 Task: Find connections with filter location Paltan with filter topic #Managementconsultingwith filter profile language French with filter current company Blue Dart with filter school PRASAD V POTLURI SIDDHARTHA INSTITUTE OF TECHNOLOGY, Devabhaktuni Ramalingeswara Rao Road, Behind VR Siddhartha Engg. College, Kanuru, Vijayawada, PIN-520007(CC-50) with filter industry Retail Books and Printed News with filter service category Personal Injury Law with filter keywords title Meeting Planner
Action: Mouse moved to (484, 96)
Screenshot: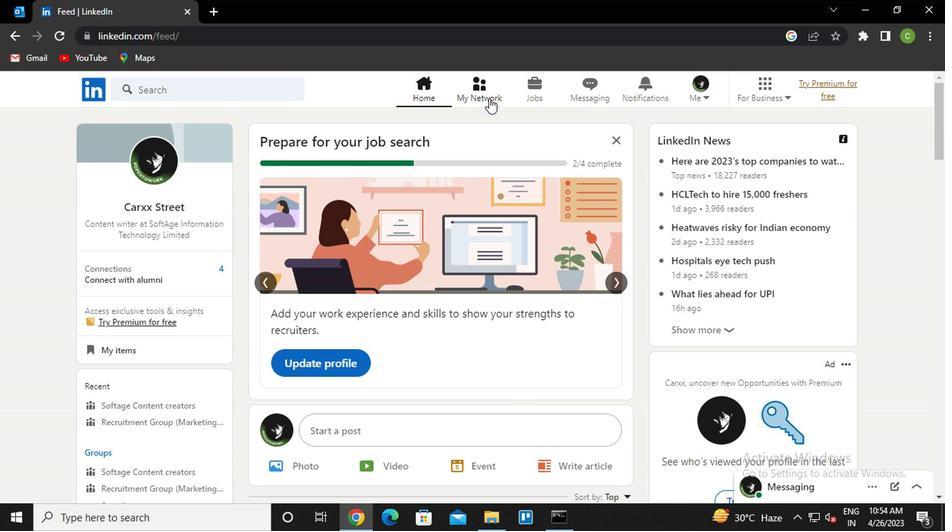 
Action: Mouse pressed left at (484, 96)
Screenshot: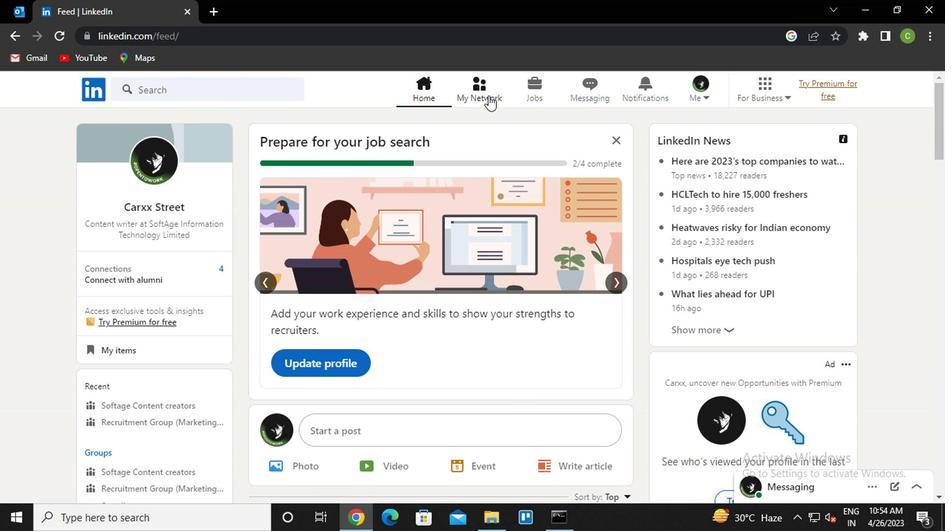 
Action: Mouse moved to (194, 167)
Screenshot: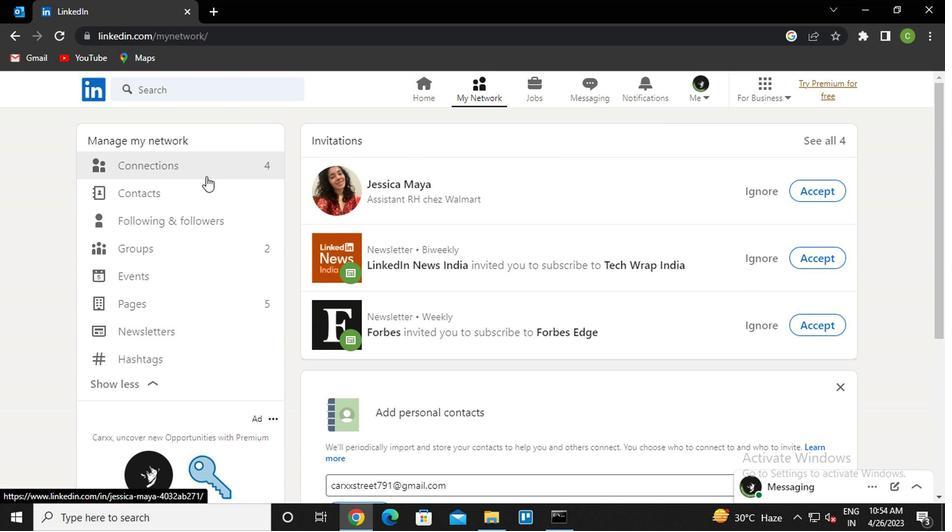 
Action: Mouse pressed left at (194, 167)
Screenshot: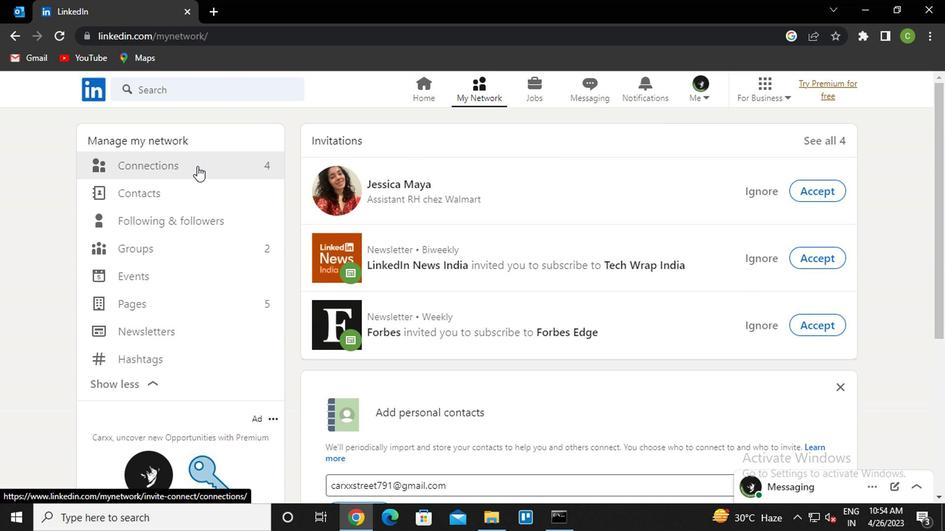 
Action: Mouse moved to (560, 167)
Screenshot: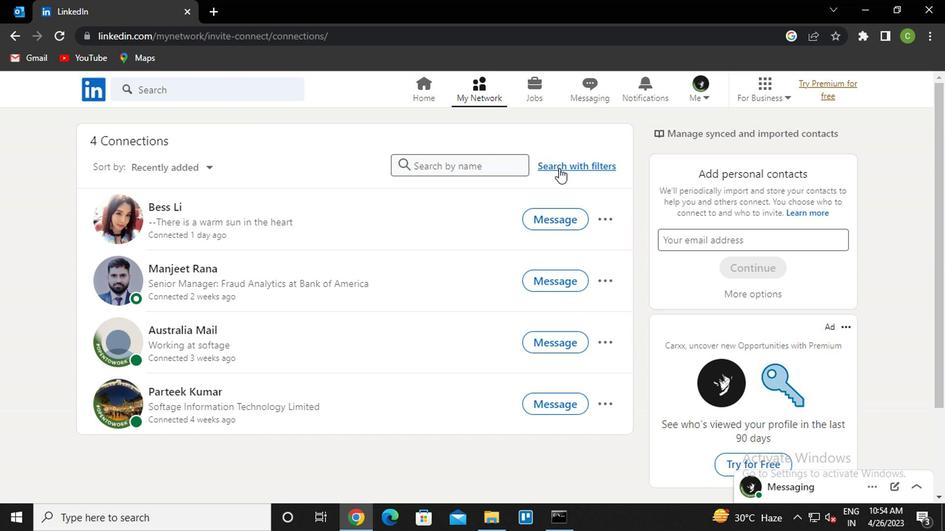 
Action: Mouse pressed left at (560, 167)
Screenshot: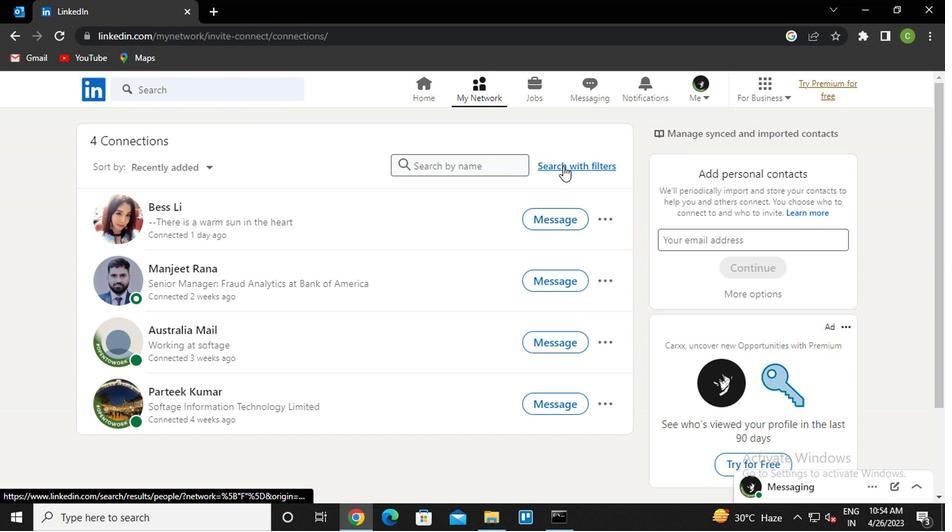
Action: Mouse moved to (461, 135)
Screenshot: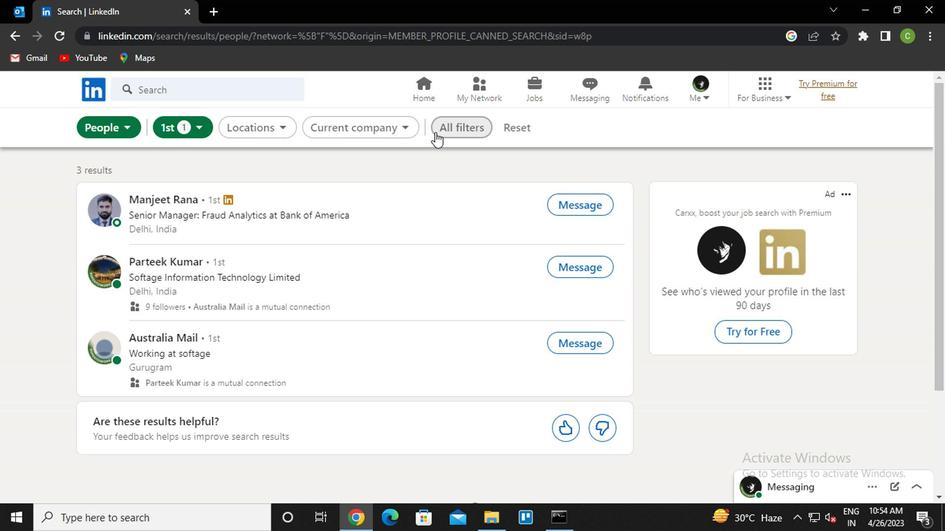 
Action: Mouse pressed left at (461, 135)
Screenshot: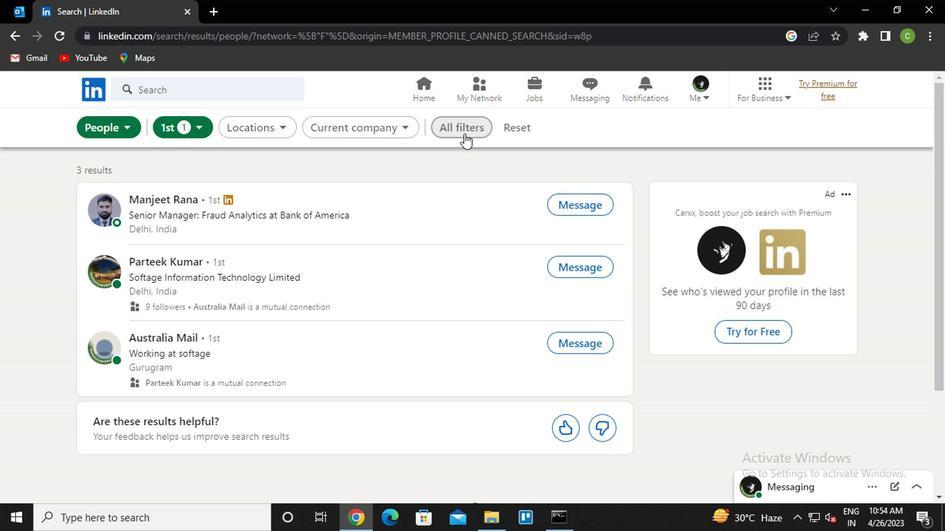 
Action: Mouse moved to (737, 259)
Screenshot: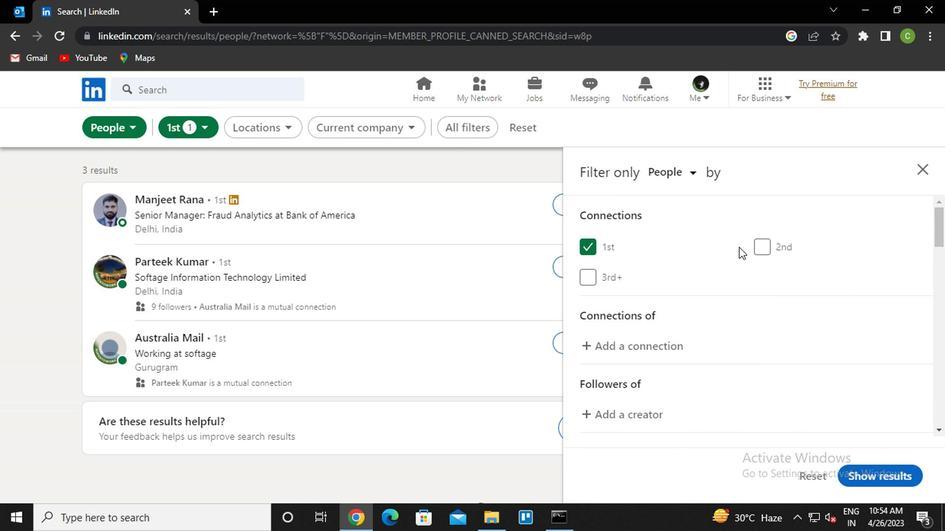 
Action: Mouse scrolled (737, 258) with delta (0, 0)
Screenshot: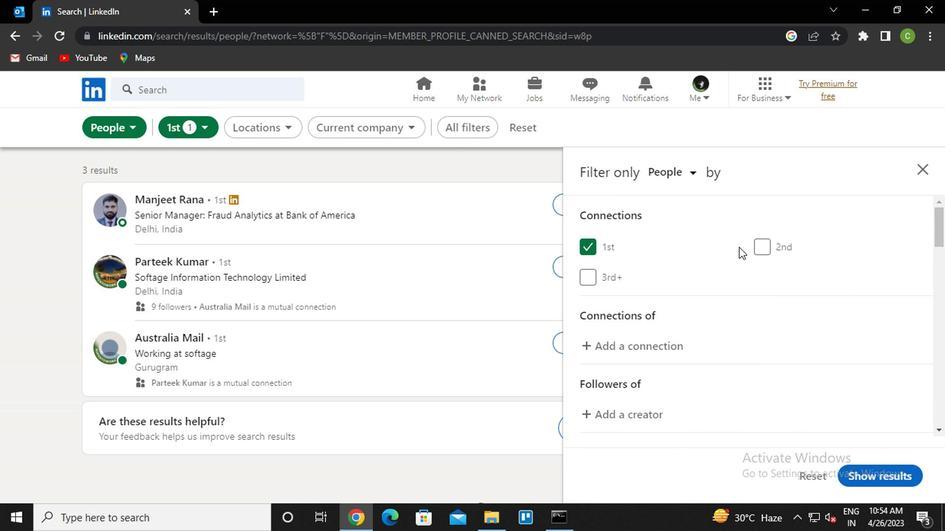 
Action: Mouse moved to (737, 265)
Screenshot: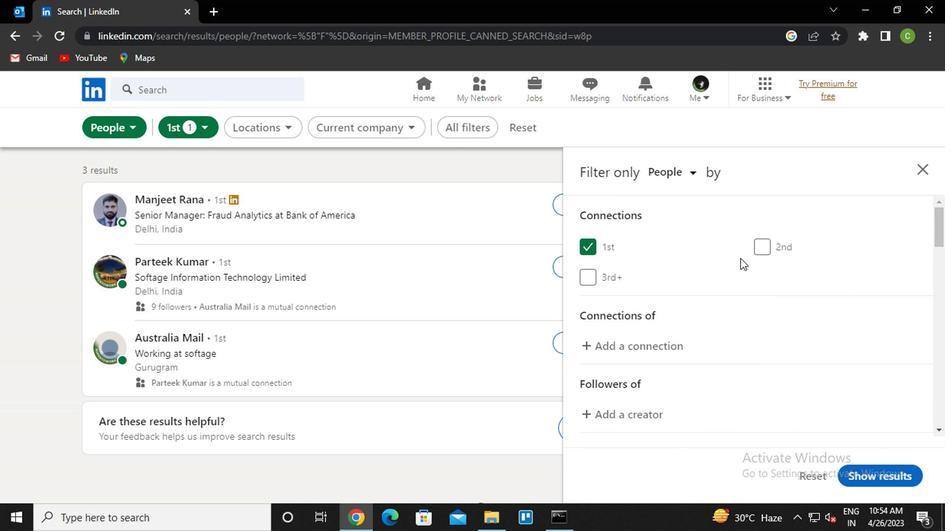 
Action: Mouse scrolled (737, 264) with delta (0, 0)
Screenshot: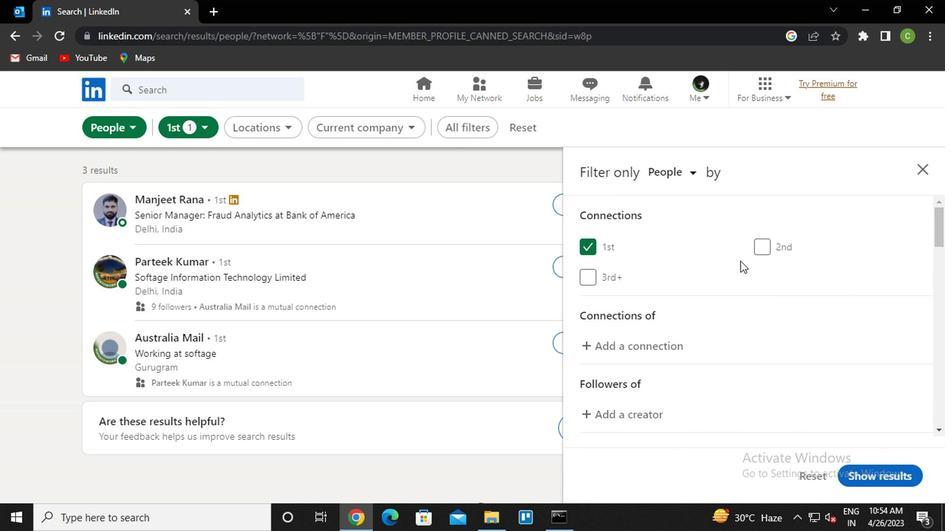 
Action: Mouse moved to (737, 269)
Screenshot: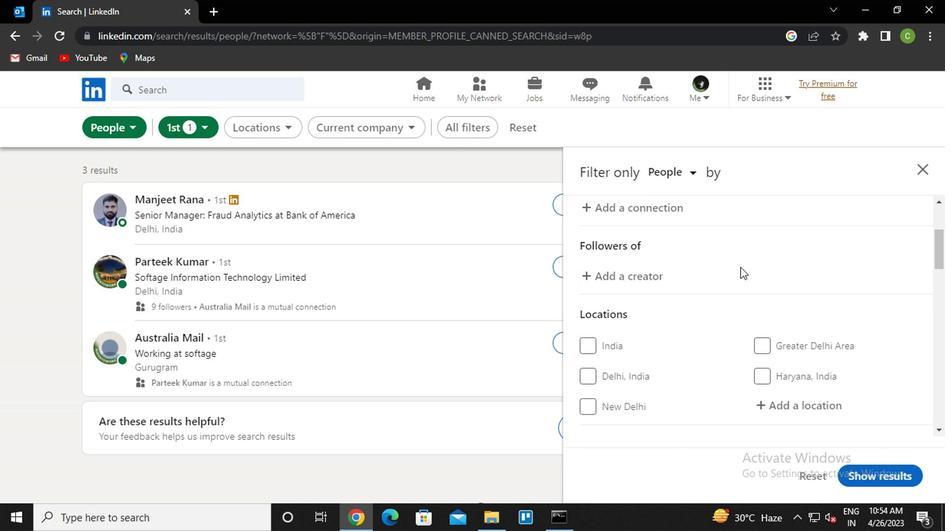 
Action: Mouse scrolled (737, 269) with delta (0, 0)
Screenshot: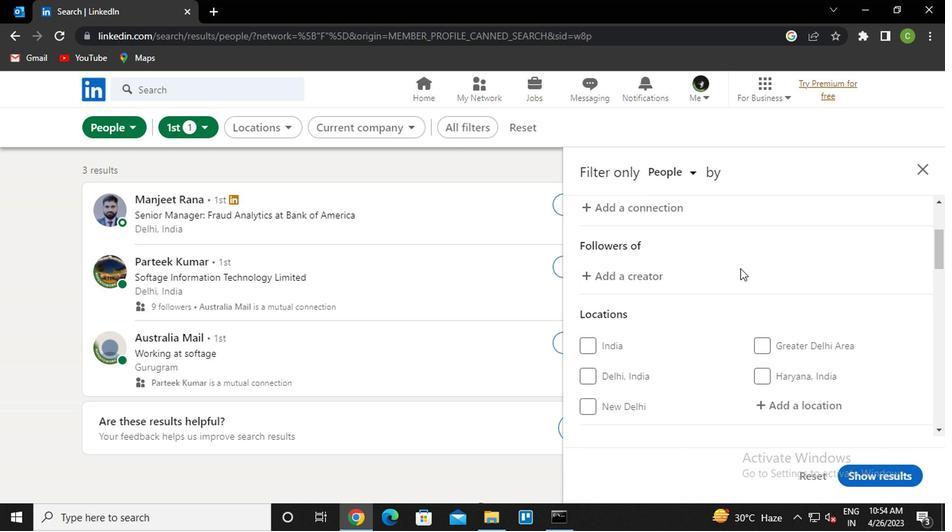 
Action: Mouse moved to (727, 297)
Screenshot: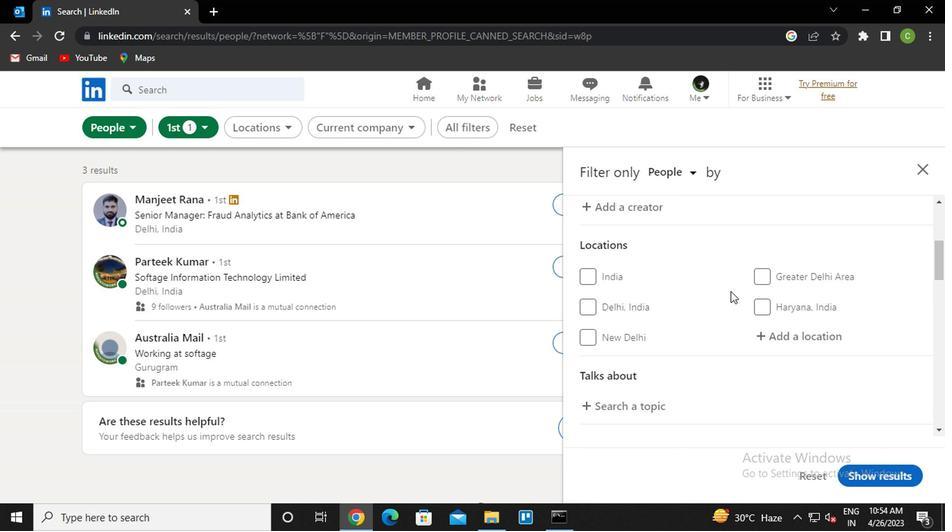 
Action: Mouse scrolled (727, 297) with delta (0, 0)
Screenshot: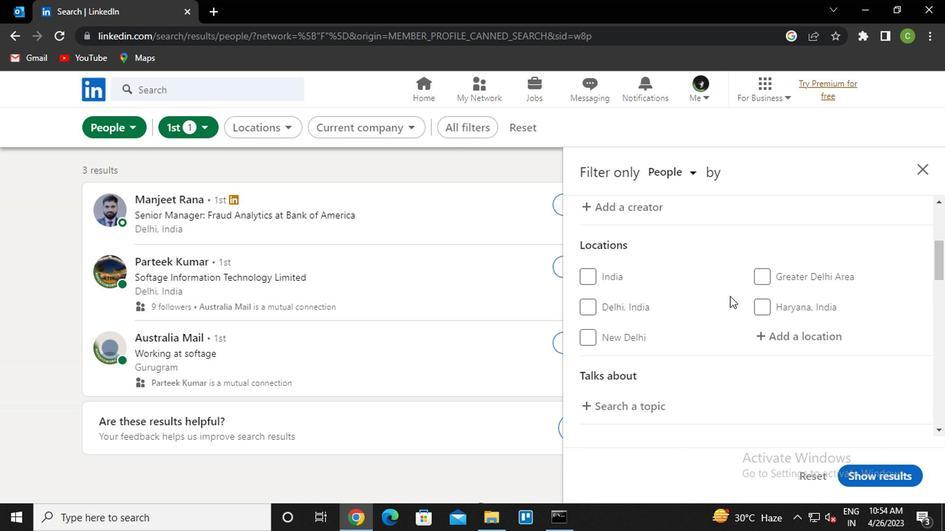 
Action: Mouse scrolled (727, 297) with delta (0, 0)
Screenshot: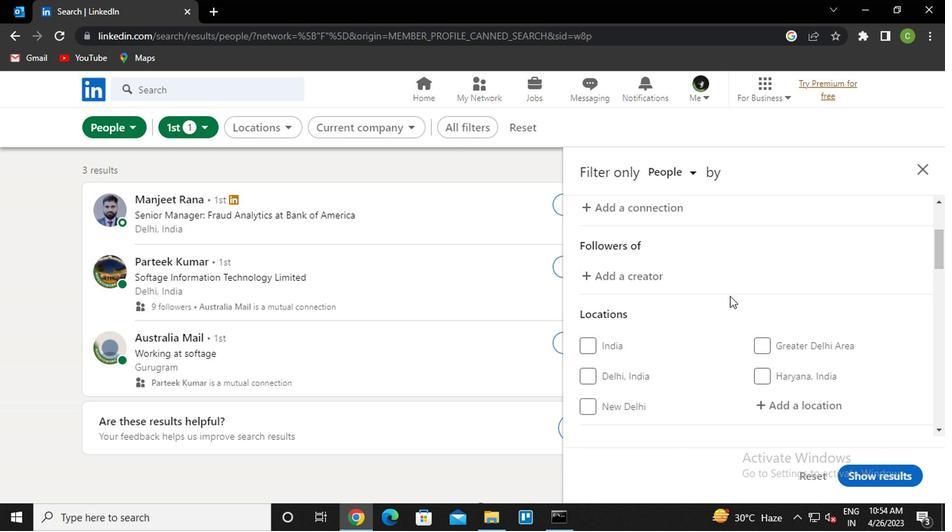 
Action: Mouse moved to (652, 283)
Screenshot: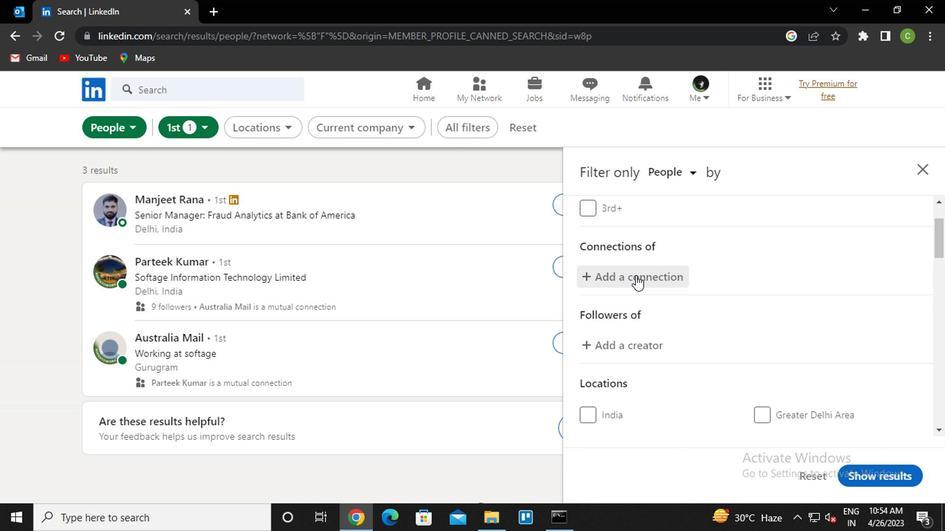 
Action: Mouse scrolled (652, 284) with delta (0, 0)
Screenshot: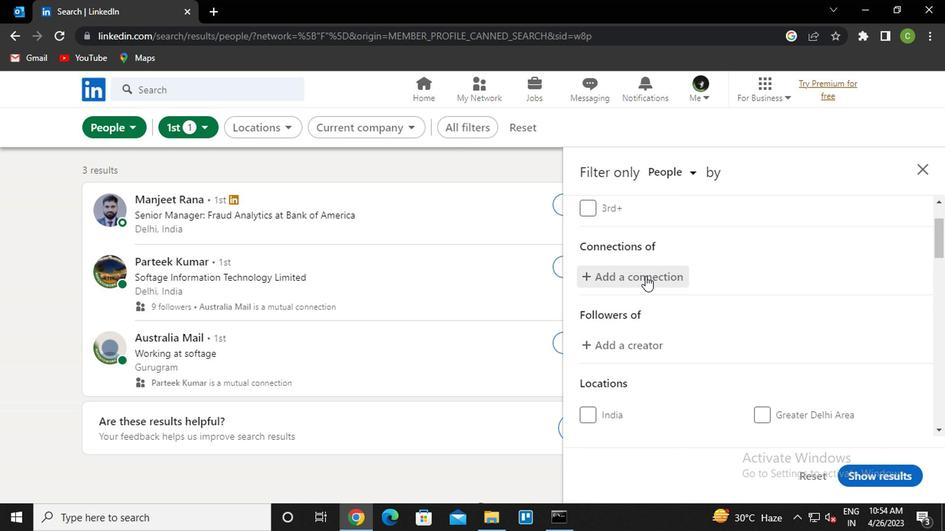 
Action: Mouse moved to (695, 320)
Screenshot: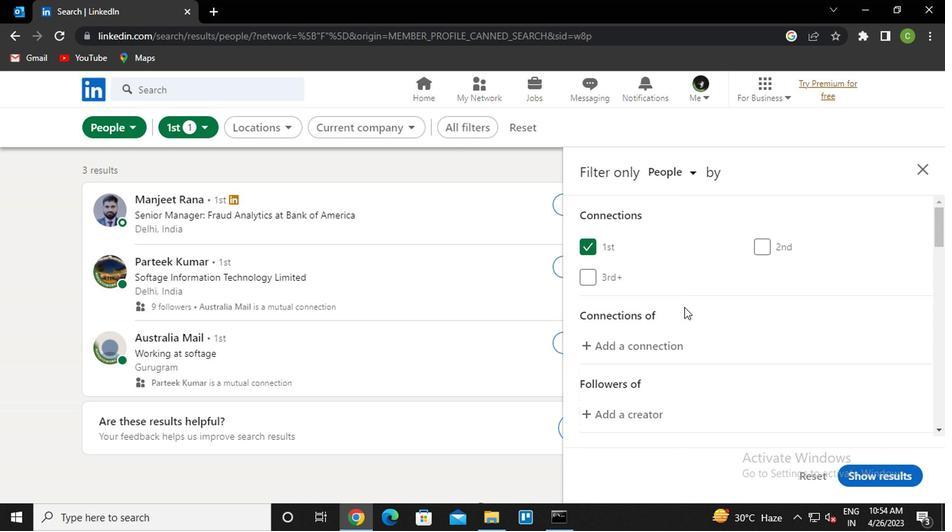 
Action: Mouse scrolled (695, 319) with delta (0, 0)
Screenshot: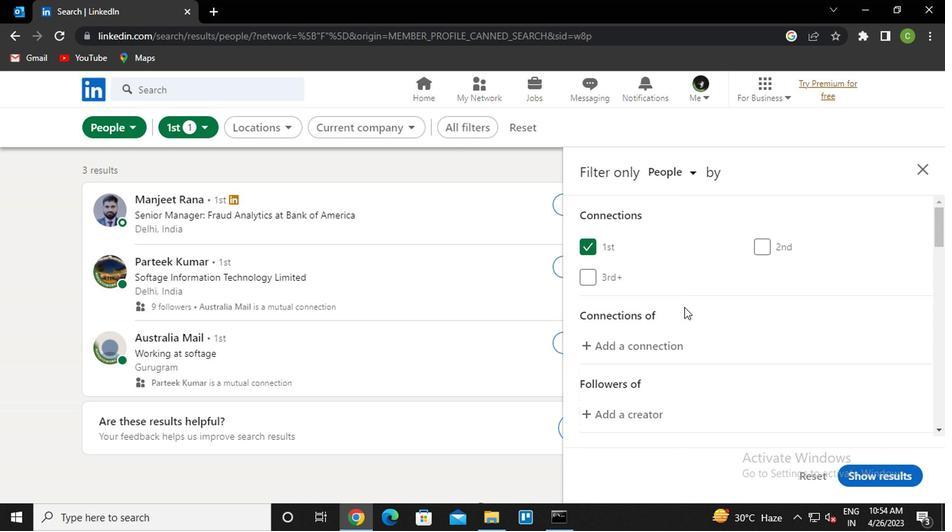 
Action: Mouse moved to (698, 321)
Screenshot: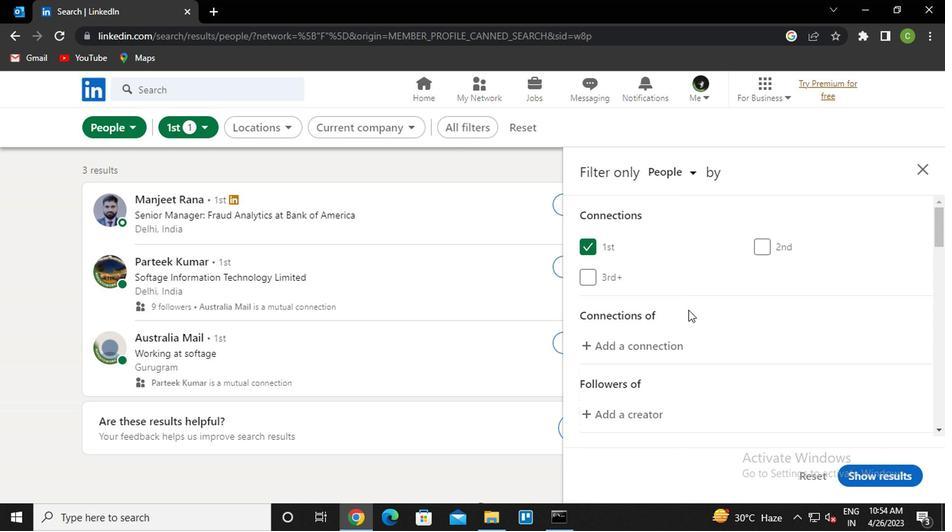 
Action: Mouse scrolled (698, 321) with delta (0, 0)
Screenshot: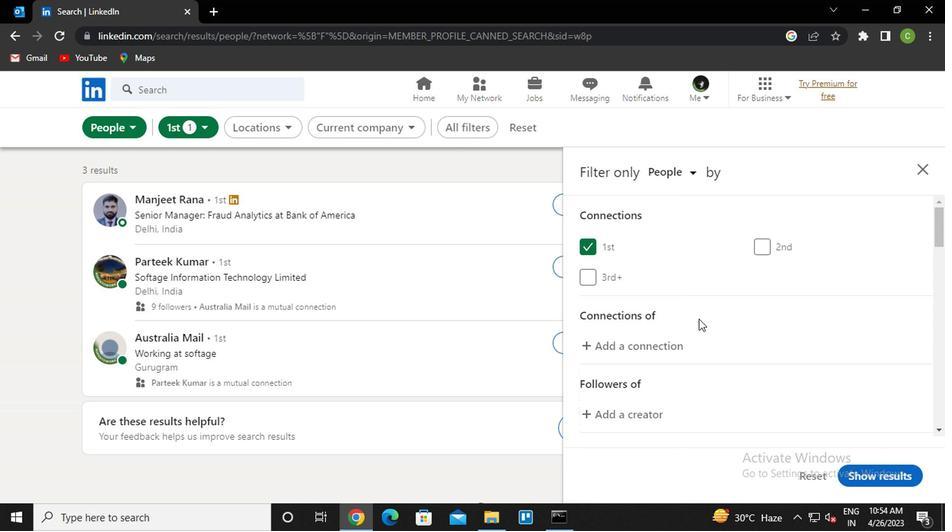 
Action: Mouse moved to (701, 321)
Screenshot: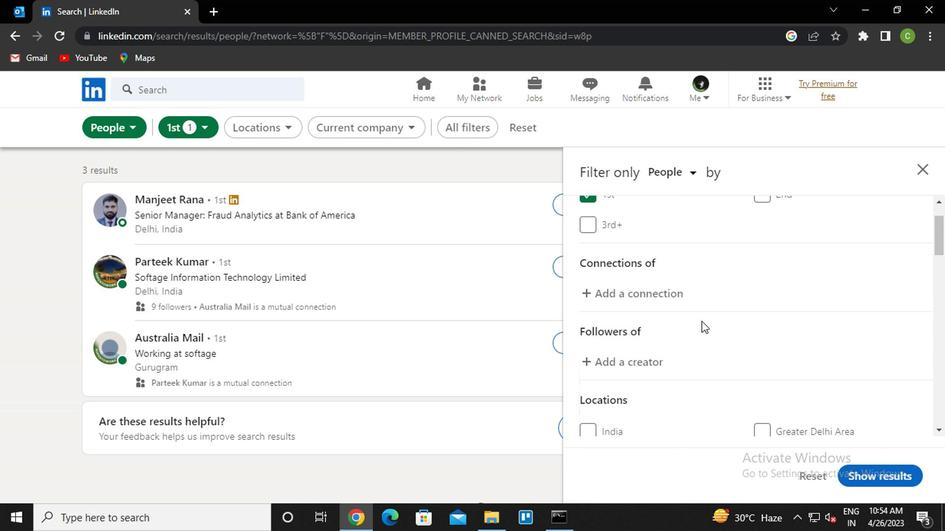 
Action: Mouse scrolled (701, 320) with delta (0, 0)
Screenshot: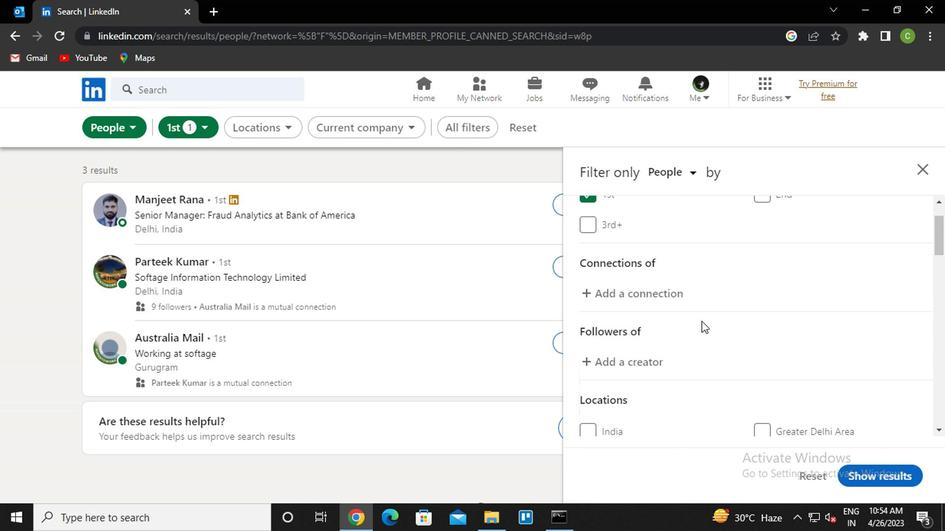 
Action: Mouse moved to (790, 339)
Screenshot: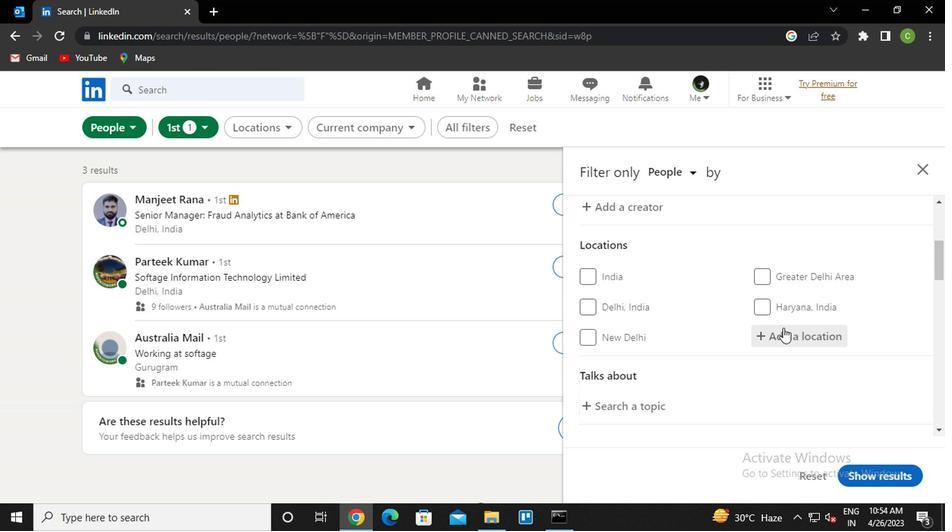 
Action: Mouse pressed left at (790, 339)
Screenshot: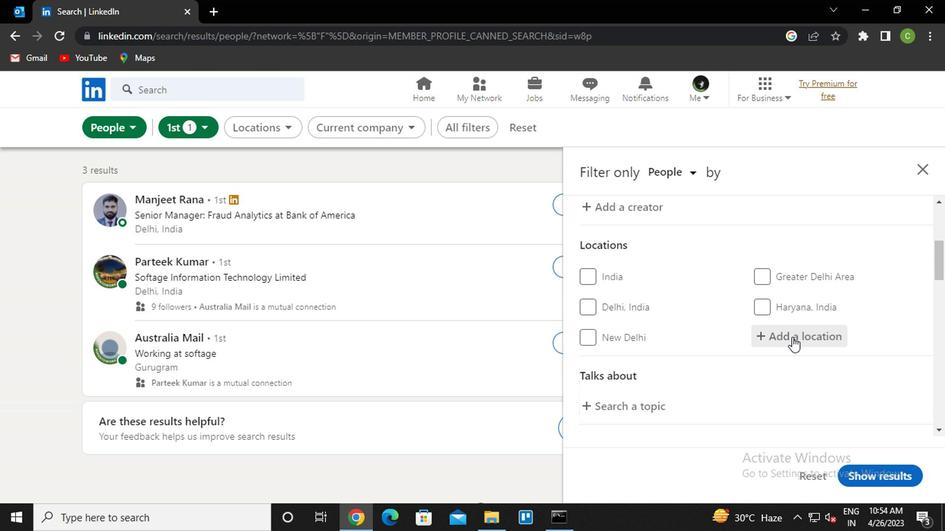 
Action: Key pressed p<Key.caps_lock>altan<Key.enter>
Screenshot: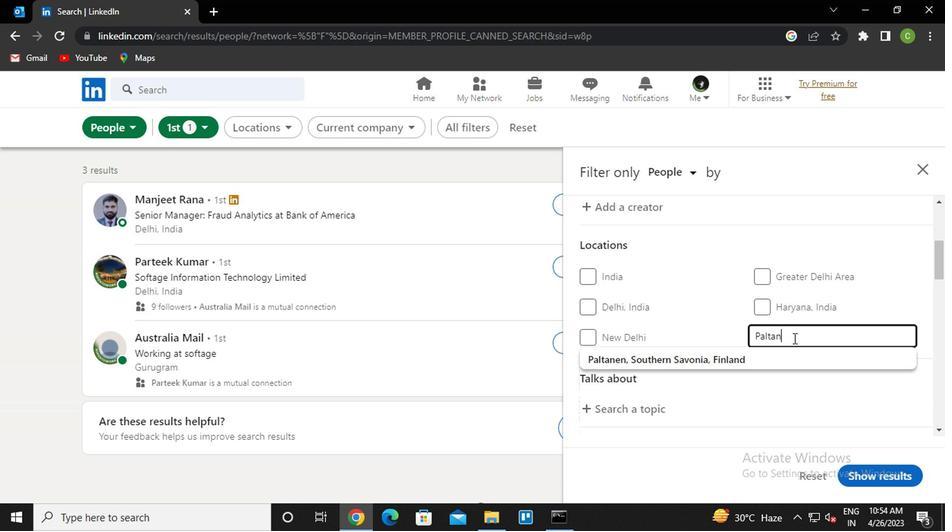 
Action: Mouse moved to (783, 347)
Screenshot: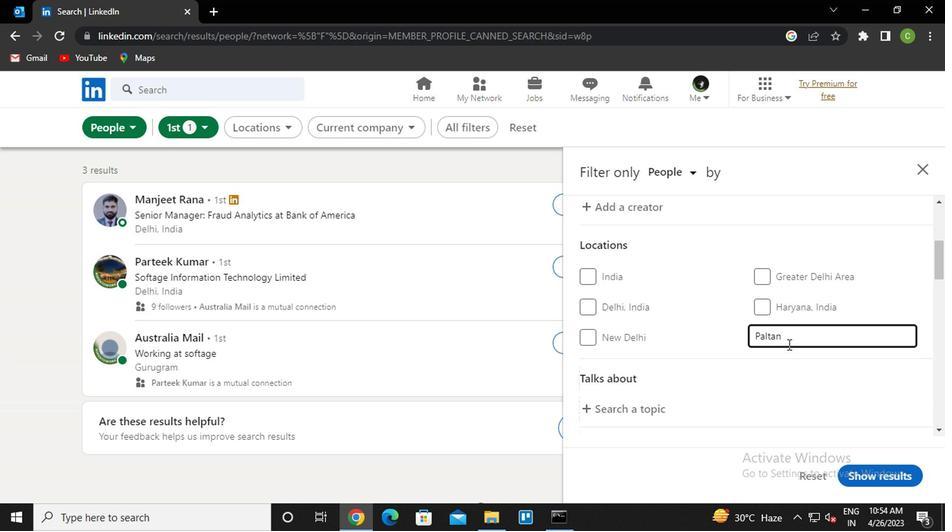 
Action: Mouse scrolled (783, 347) with delta (0, 0)
Screenshot: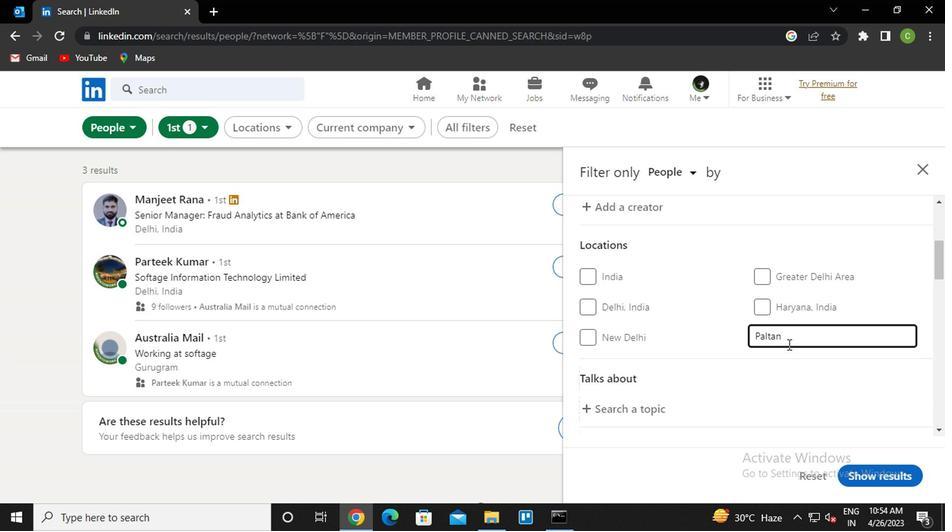 
Action: Mouse scrolled (783, 347) with delta (0, 0)
Screenshot: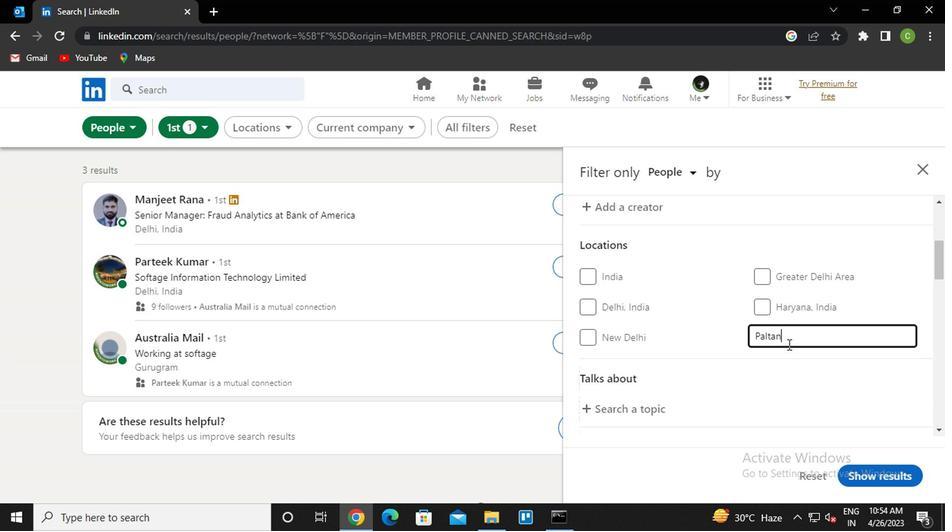 
Action: Mouse moved to (635, 276)
Screenshot: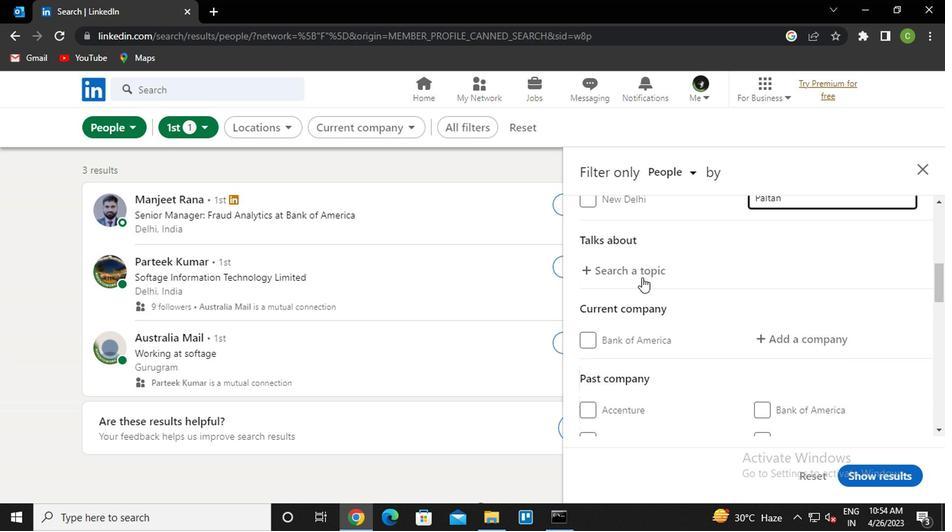 
Action: Mouse pressed left at (635, 276)
Screenshot: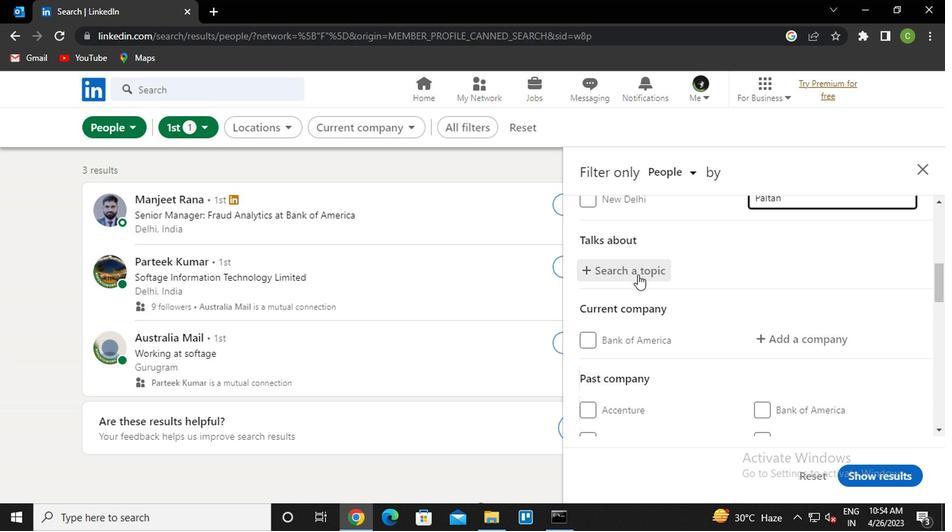 
Action: Key pressed <Key.caps_lock>m<Key.caps_lock>anagement<Key.down><Key.down><Key.enter>
Screenshot: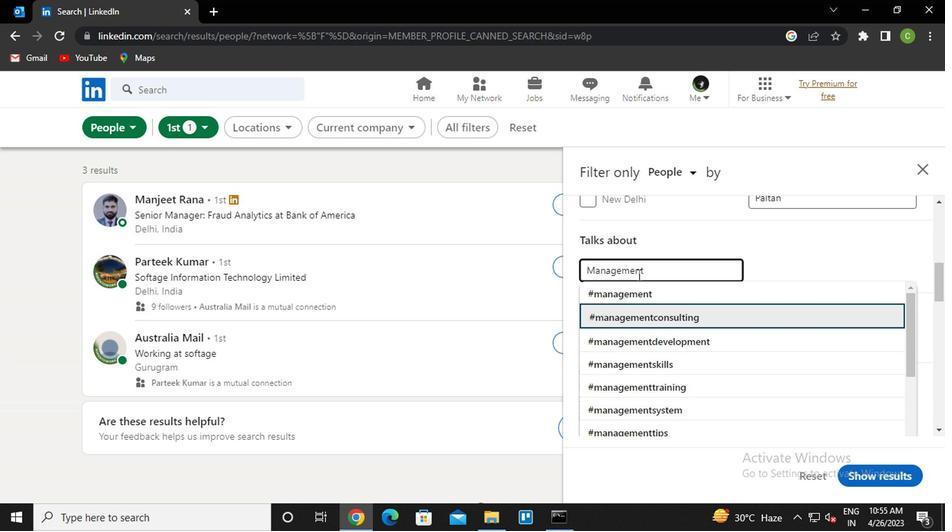 
Action: Mouse moved to (635, 275)
Screenshot: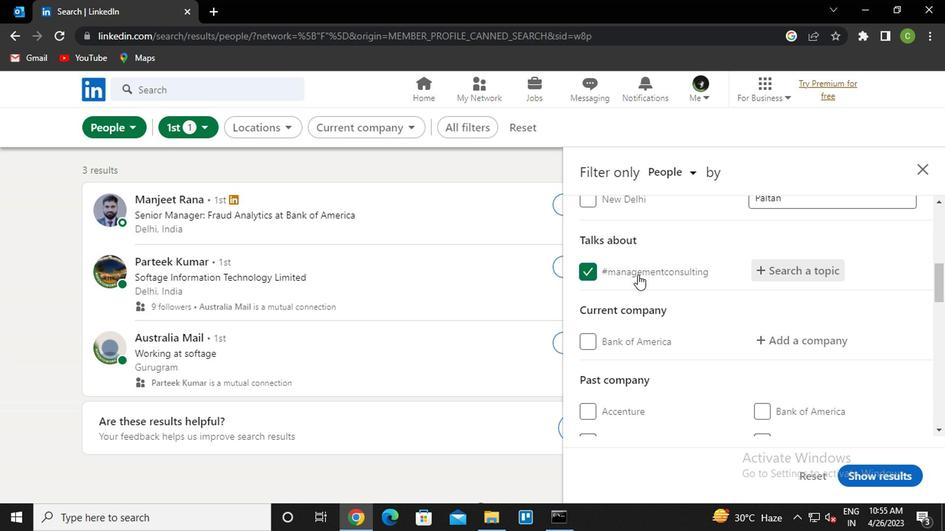 
Action: Mouse scrolled (635, 274) with delta (0, 0)
Screenshot: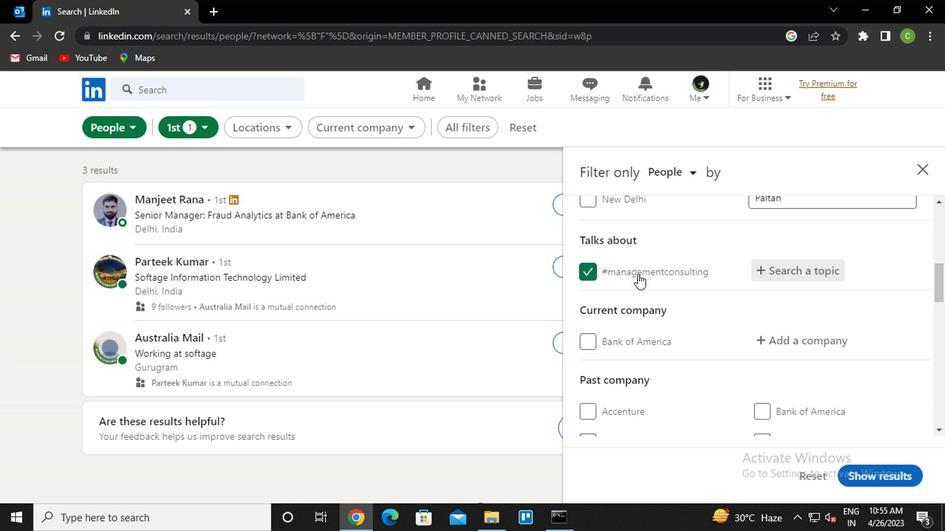 
Action: Mouse scrolled (635, 274) with delta (0, 0)
Screenshot: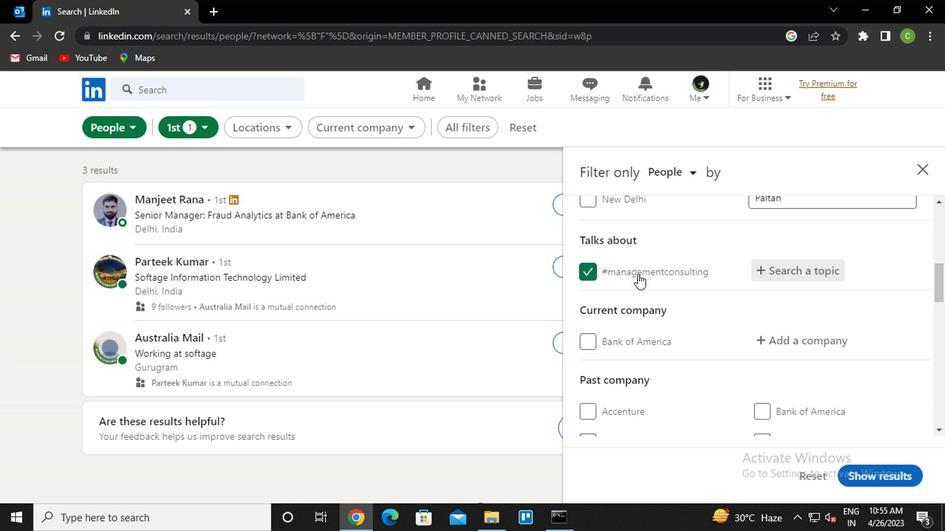
Action: Mouse moved to (694, 269)
Screenshot: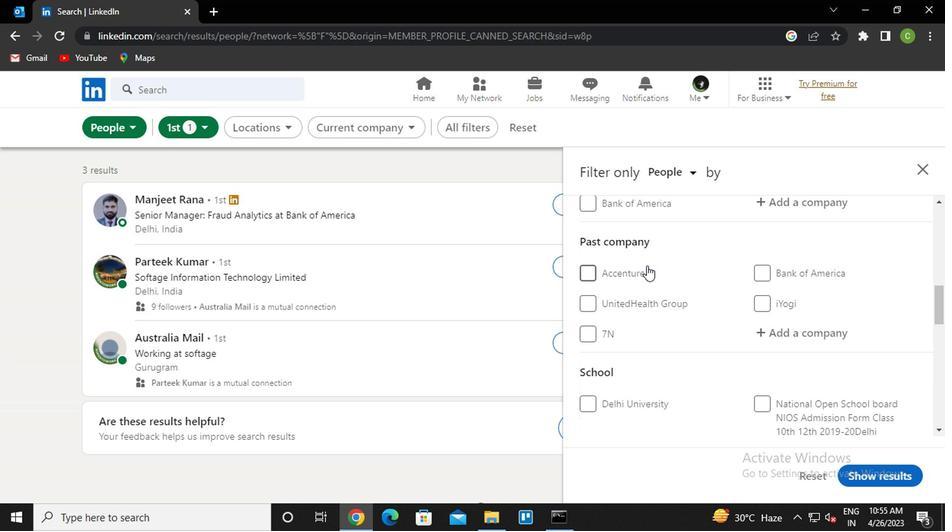 
Action: Mouse scrolled (694, 270) with delta (0, 0)
Screenshot: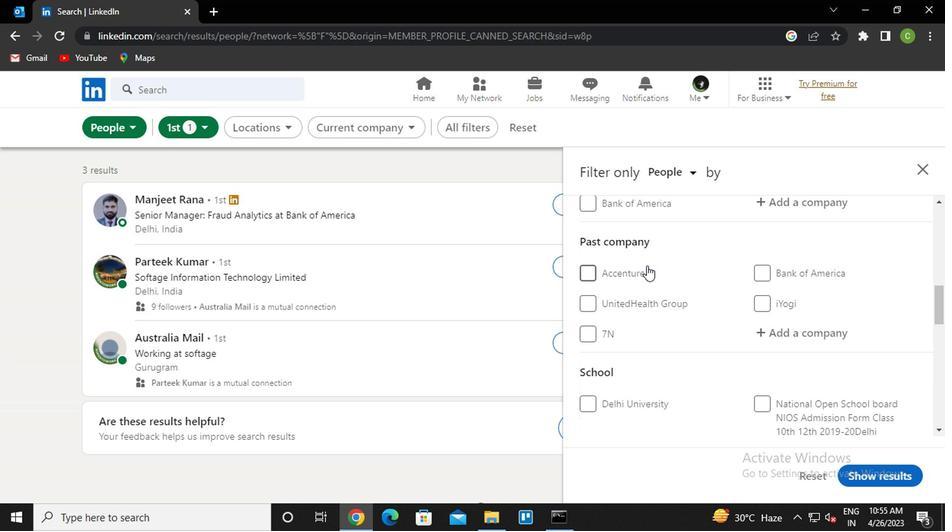 
Action: Mouse moved to (791, 270)
Screenshot: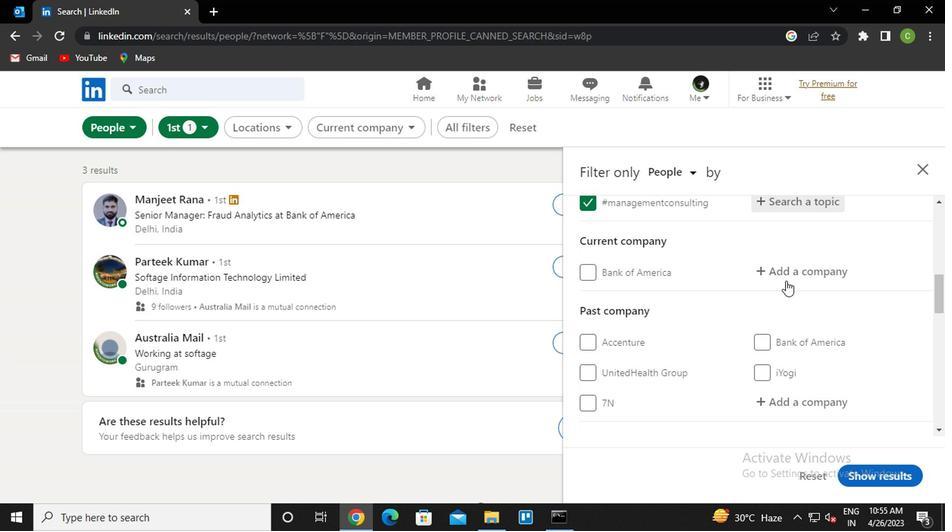 
Action: Mouse pressed left at (791, 270)
Screenshot: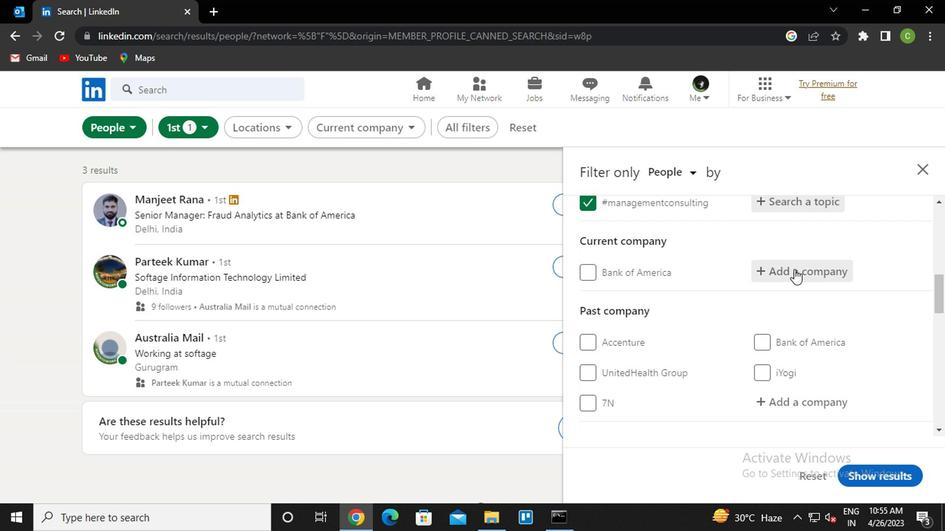 
Action: Key pressed <Key.caps_lock>b<Key.caps_lock>luedart<Key.backspace><Key.backspace><Key.backspace><Key.backspace><Key.space>dart<Key.down><Key.enter>
Screenshot: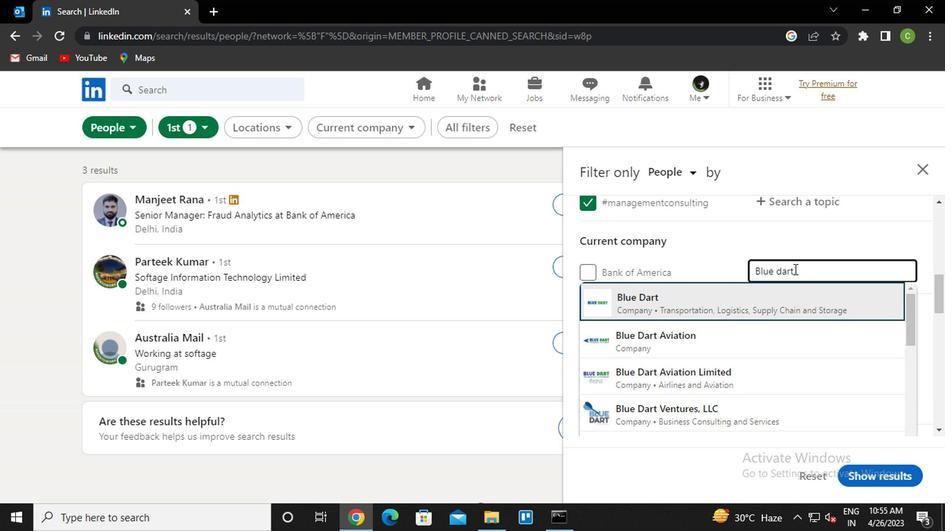 
Action: Mouse moved to (781, 277)
Screenshot: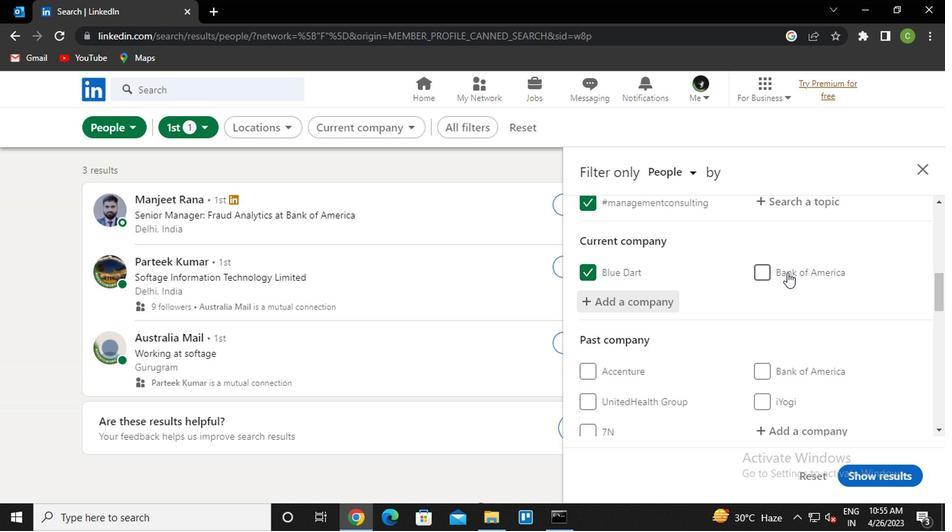 
Action: Mouse scrolled (781, 276) with delta (0, 0)
Screenshot: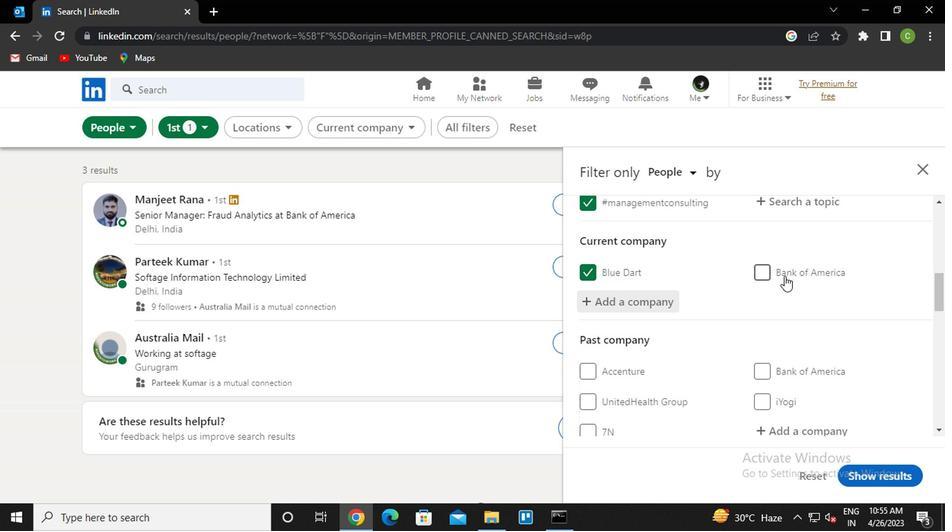 
Action: Mouse moved to (774, 301)
Screenshot: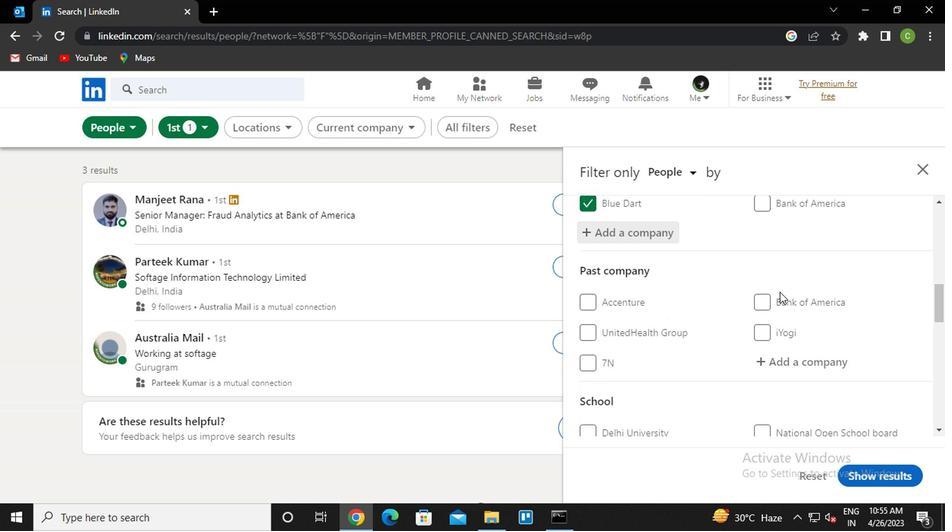 
Action: Mouse scrolled (774, 300) with delta (0, 0)
Screenshot: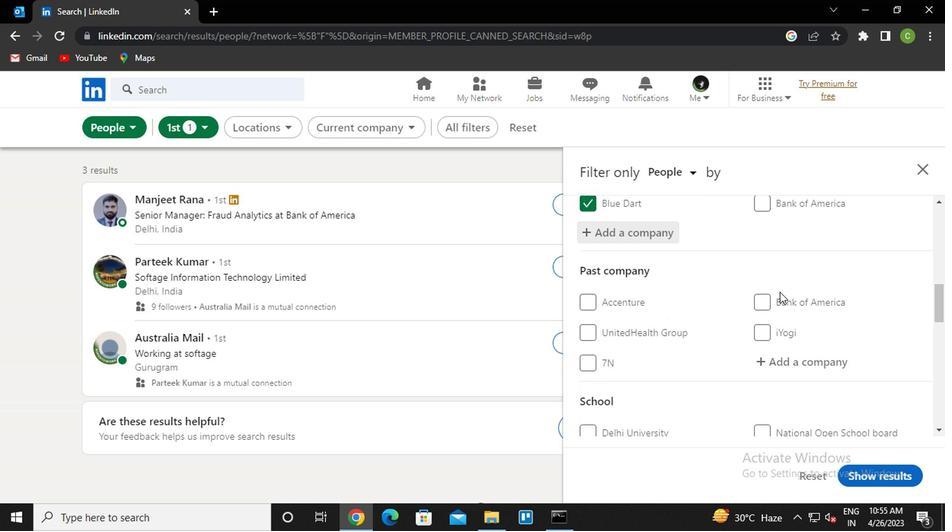 
Action: Mouse moved to (772, 305)
Screenshot: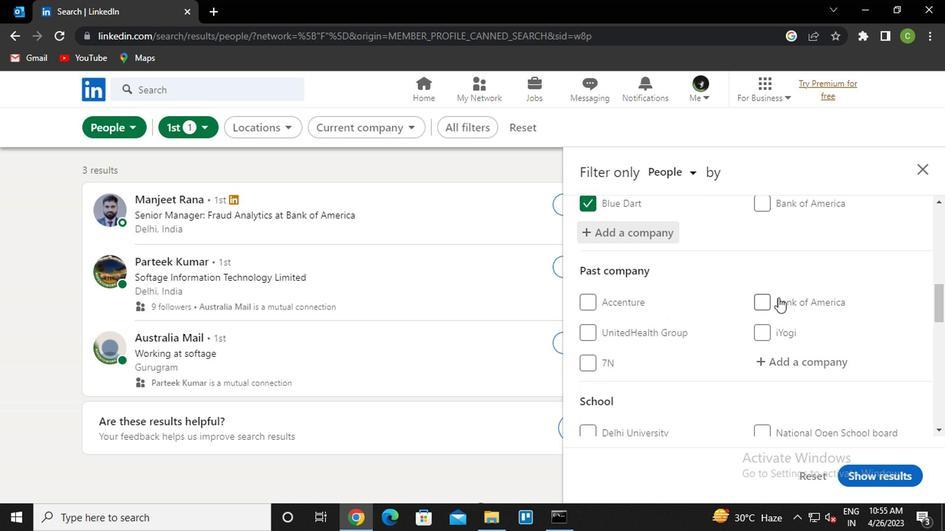 
Action: Mouse scrolled (772, 304) with delta (0, 0)
Screenshot: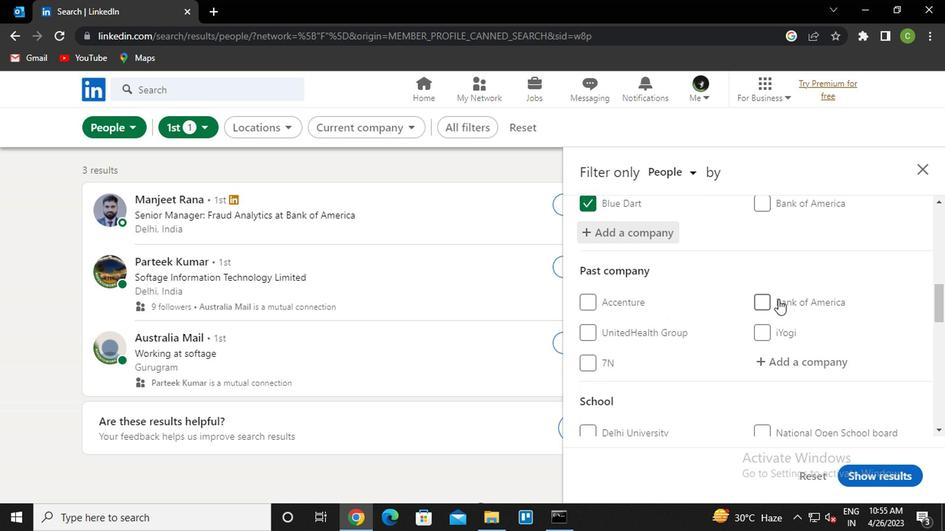 
Action: Mouse moved to (687, 348)
Screenshot: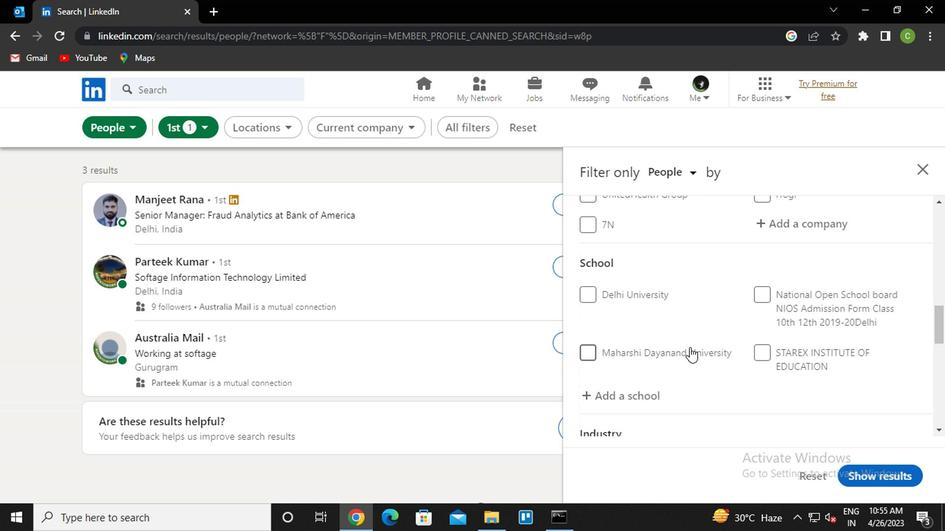 
Action: Mouse scrolled (687, 347) with delta (0, 0)
Screenshot: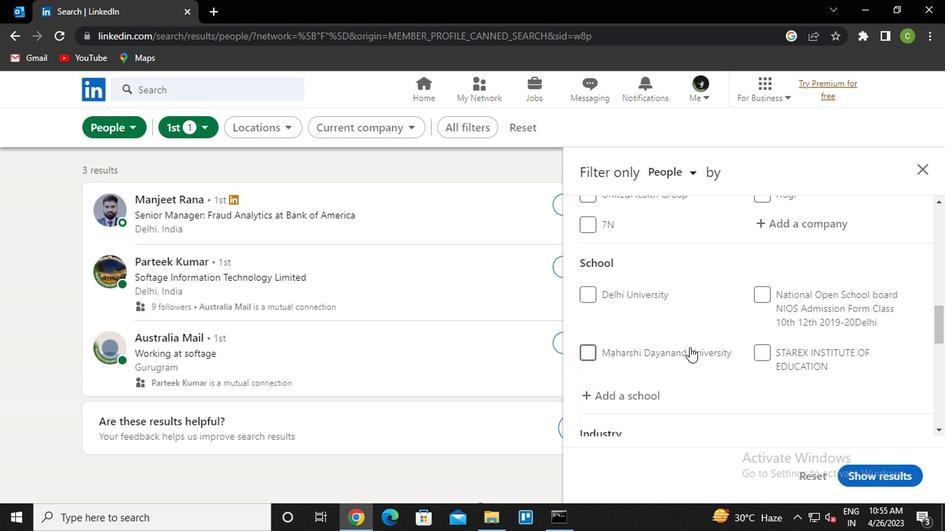 
Action: Mouse moved to (648, 331)
Screenshot: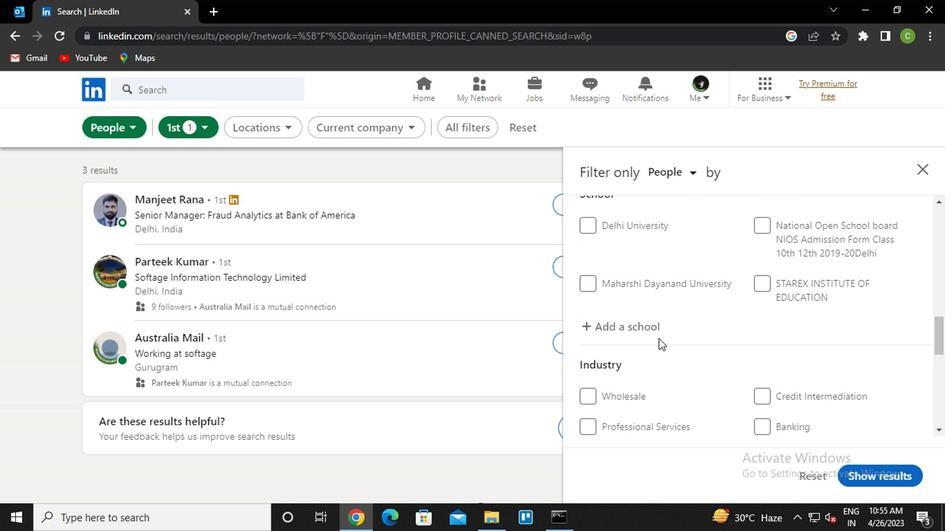 
Action: Mouse pressed left at (648, 331)
Screenshot: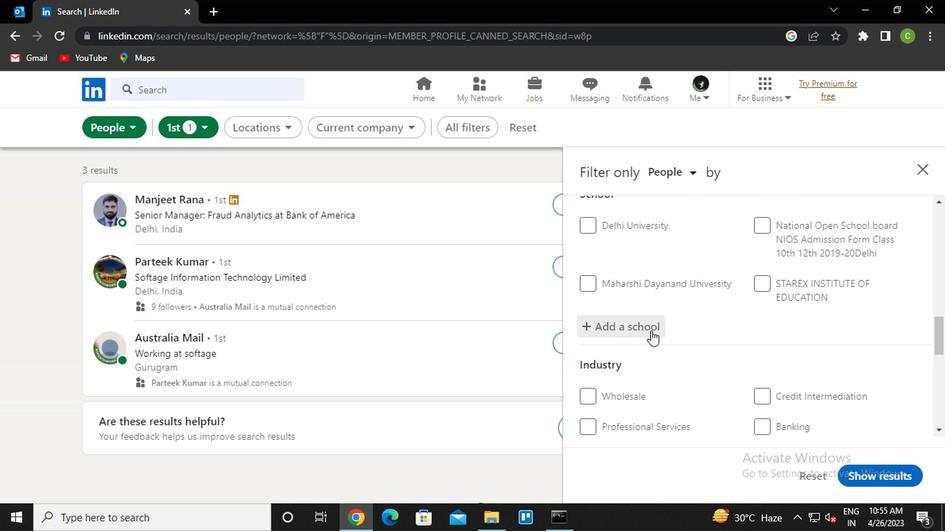 
Action: Key pressed <Key.caps_lock>p<Key.caps_lock>rasad<Key.space><Key.caps_lock>v<Key.space>p<Key.caps_lock>ot
Screenshot: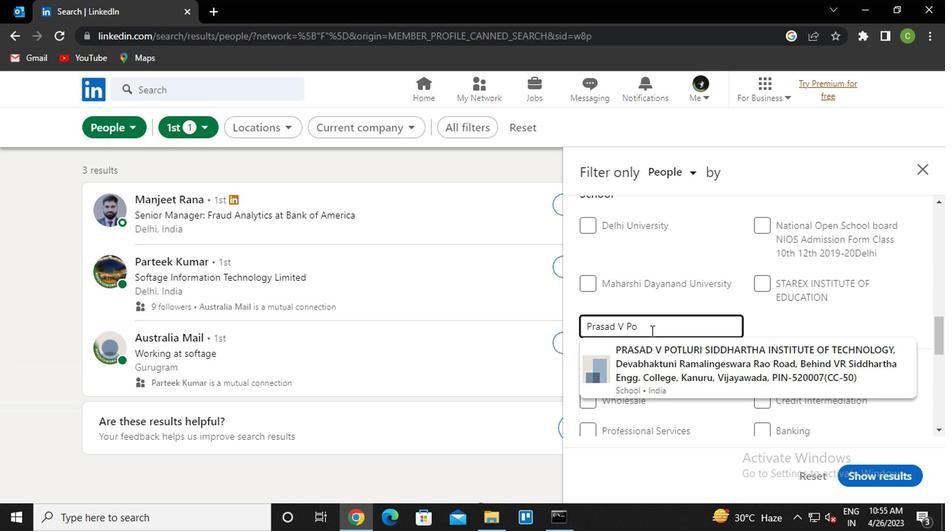 
Action: Mouse moved to (662, 356)
Screenshot: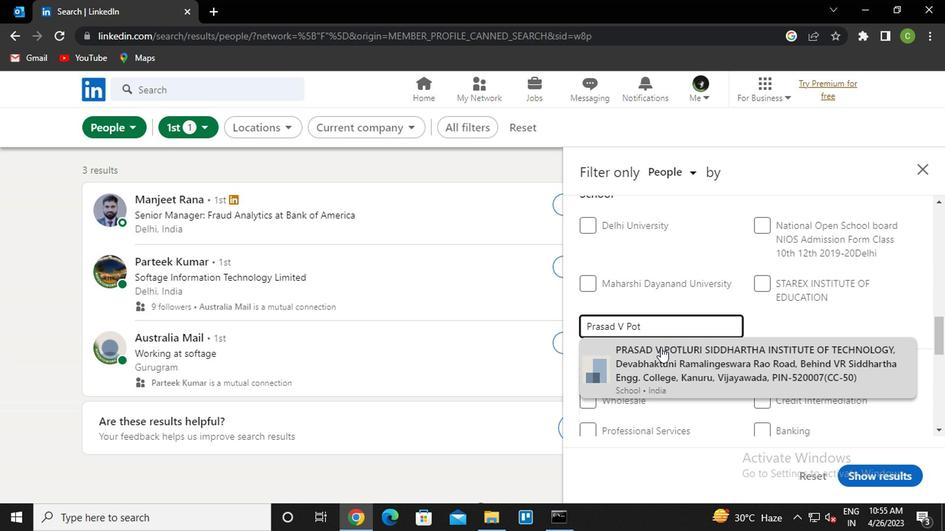 
Action: Mouse pressed left at (662, 356)
Screenshot: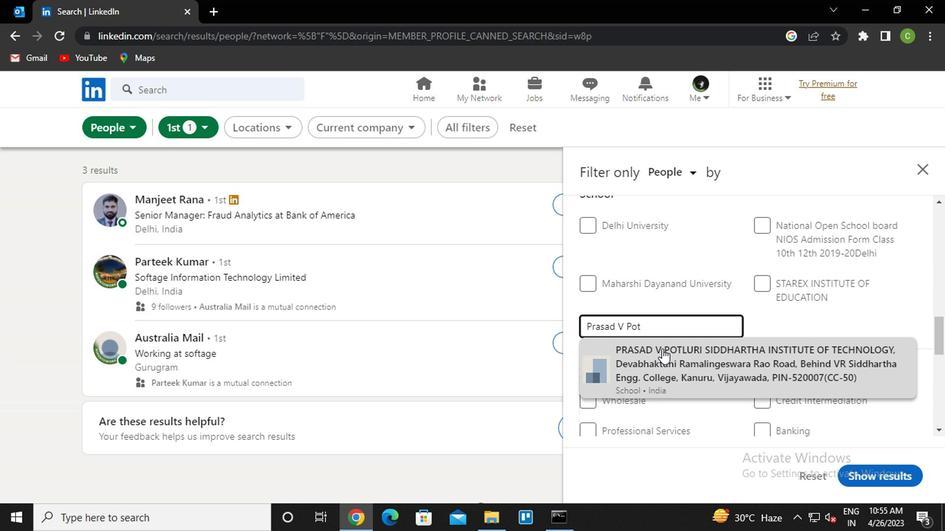 
Action: Mouse moved to (692, 350)
Screenshot: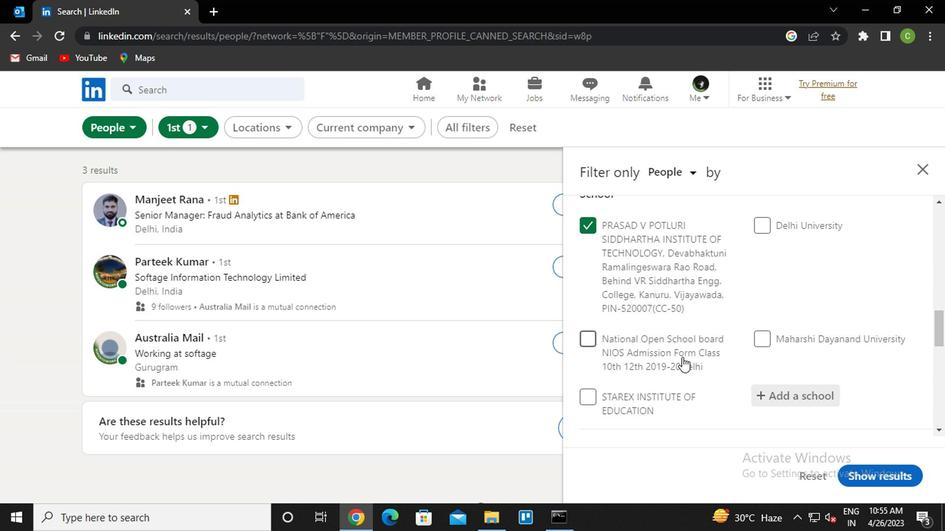 
Action: Mouse scrolled (692, 349) with delta (0, 0)
Screenshot: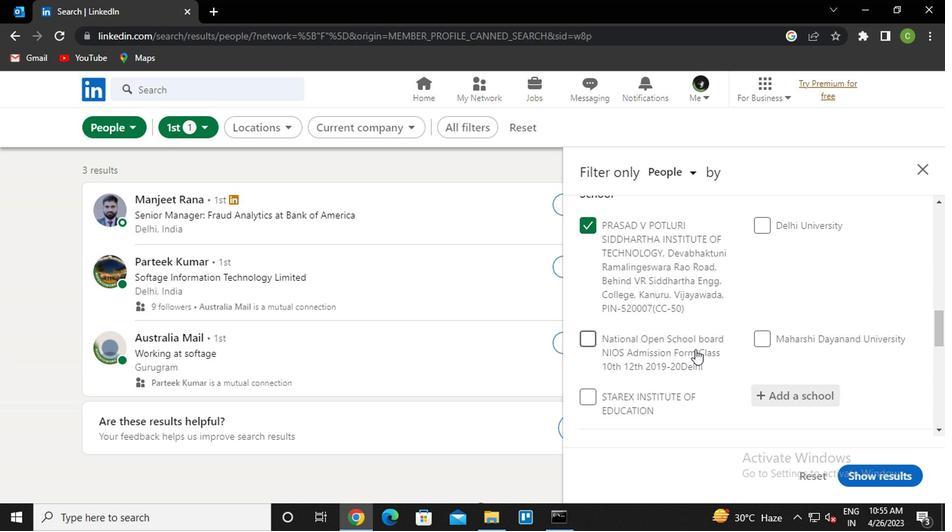 
Action: Mouse moved to (710, 349)
Screenshot: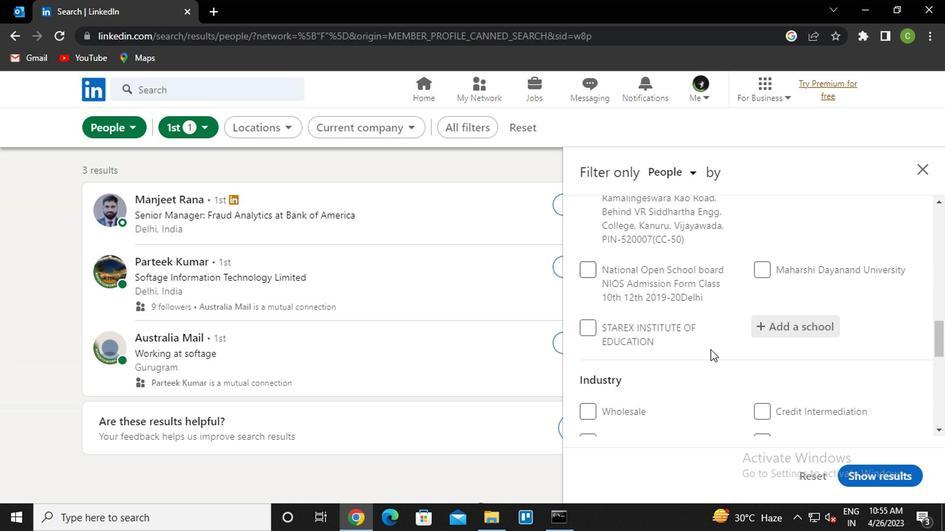
Action: Mouse scrolled (710, 348) with delta (0, 0)
Screenshot: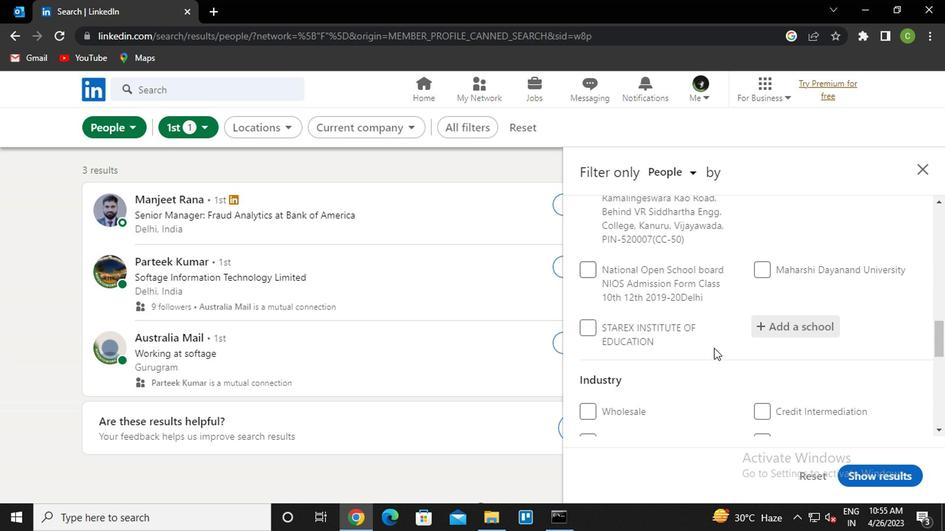 
Action: Mouse scrolled (710, 348) with delta (0, 0)
Screenshot: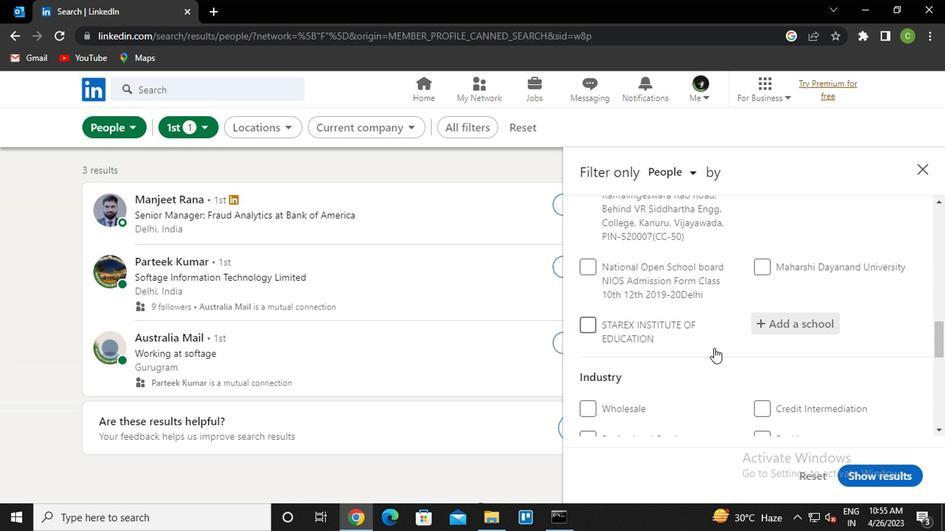 
Action: Mouse moved to (772, 335)
Screenshot: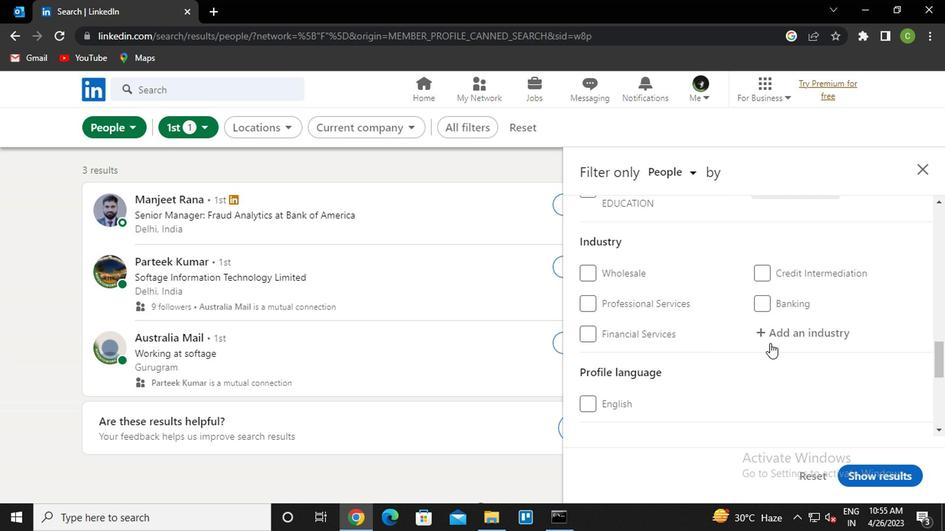 
Action: Mouse pressed left at (772, 335)
Screenshot: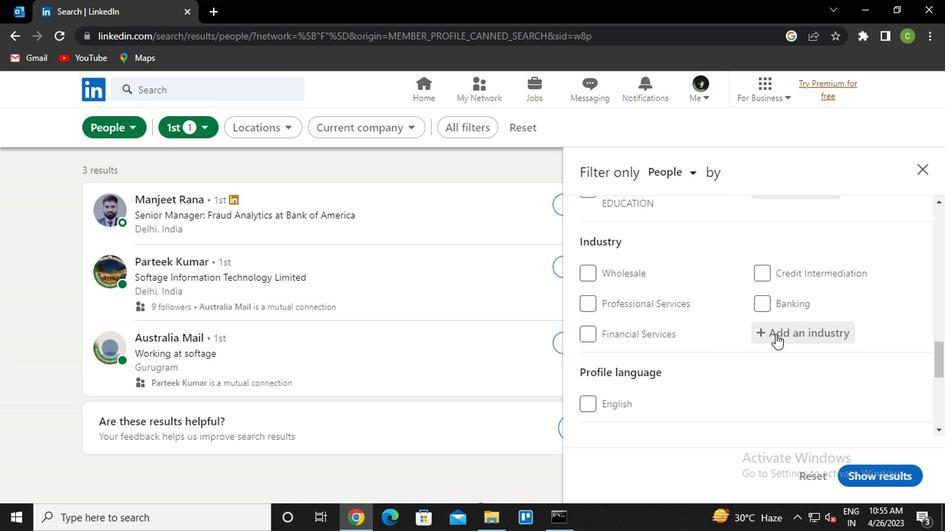 
Action: Key pressed <Key.caps_lock>r<Key.caps_lock>etail<Key.space><Key.caps_lock>b<Key.caps_lock>ooks<Key.down><Key.enter>
Screenshot: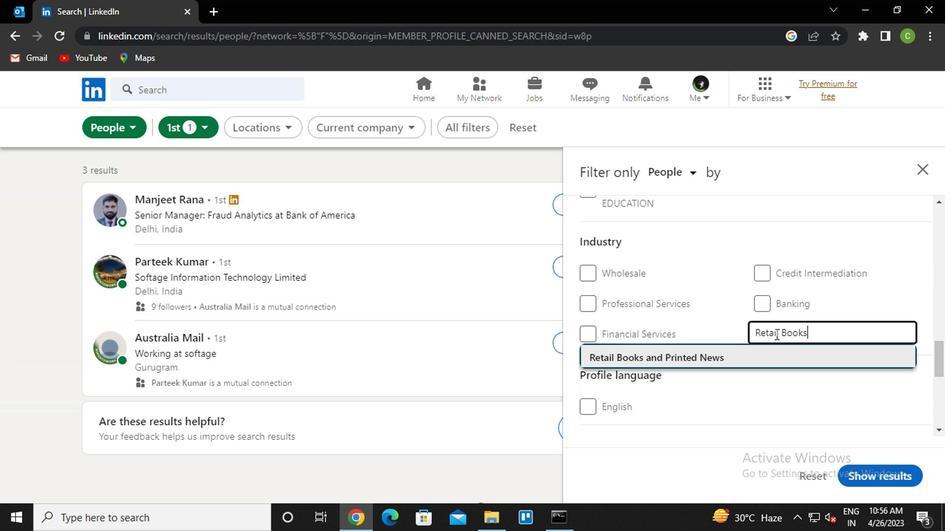 
Action: Mouse moved to (735, 349)
Screenshot: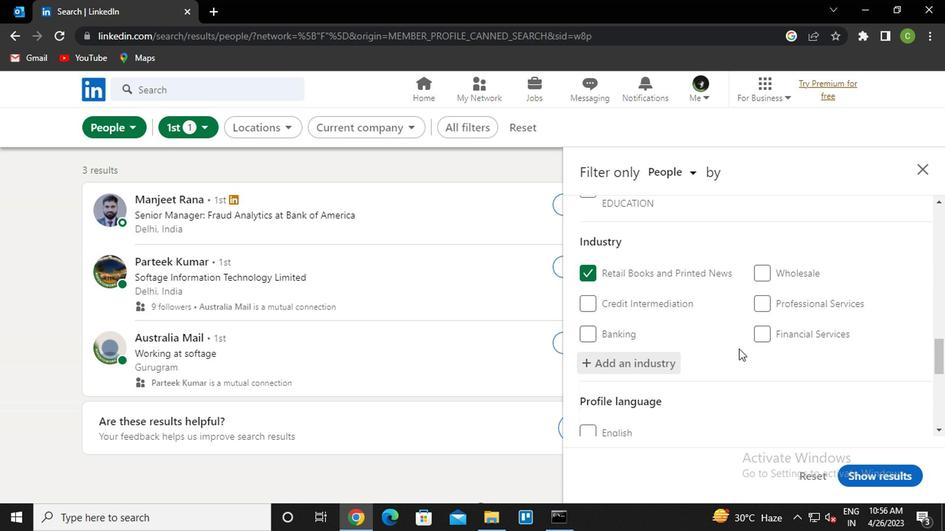 
Action: Mouse scrolled (735, 349) with delta (0, 0)
Screenshot: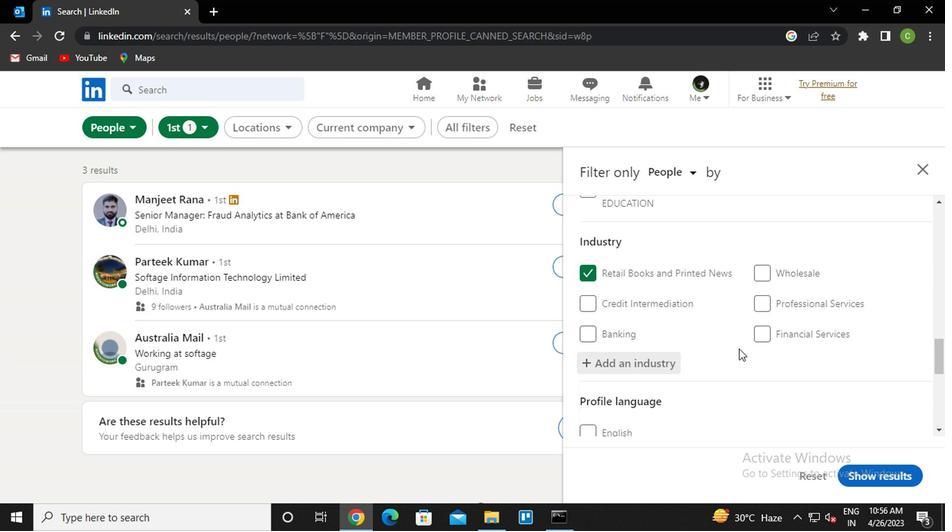 
Action: Mouse scrolled (735, 349) with delta (0, 0)
Screenshot: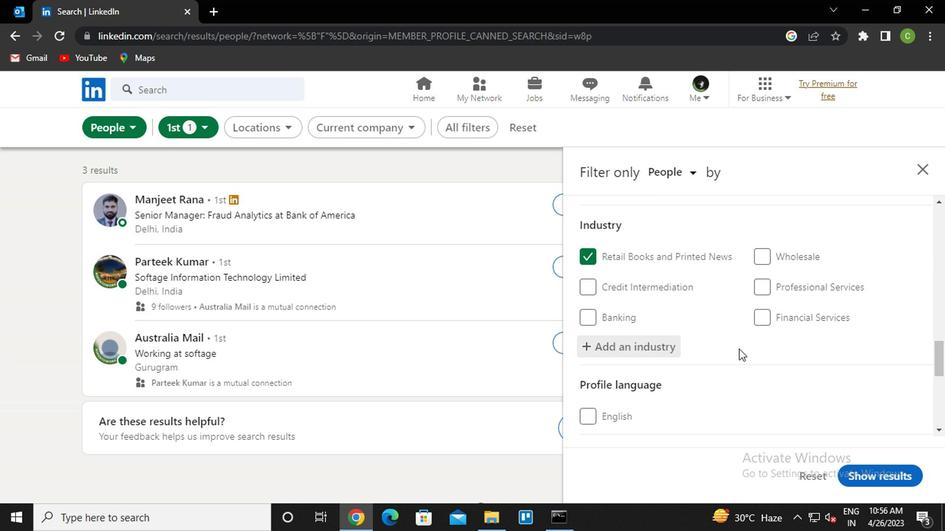 
Action: Mouse moved to (664, 360)
Screenshot: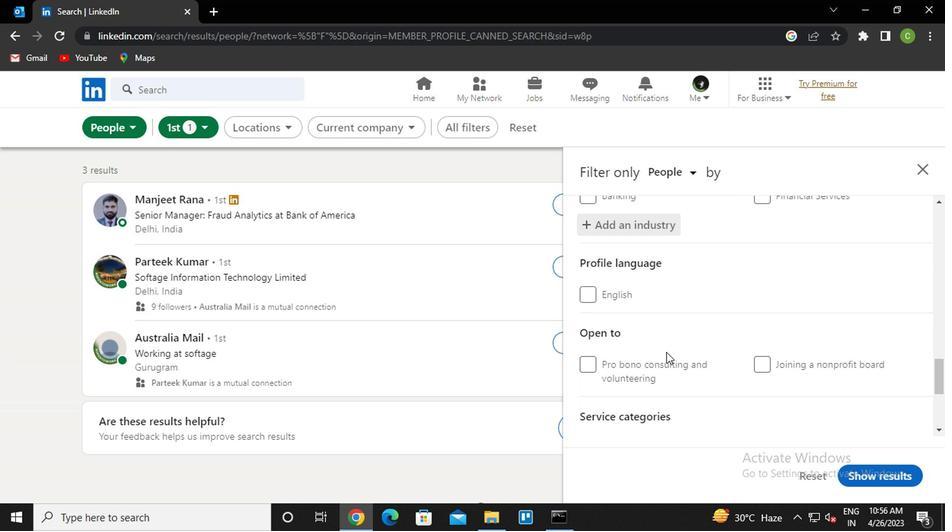 
Action: Mouse scrolled (664, 359) with delta (0, 0)
Screenshot: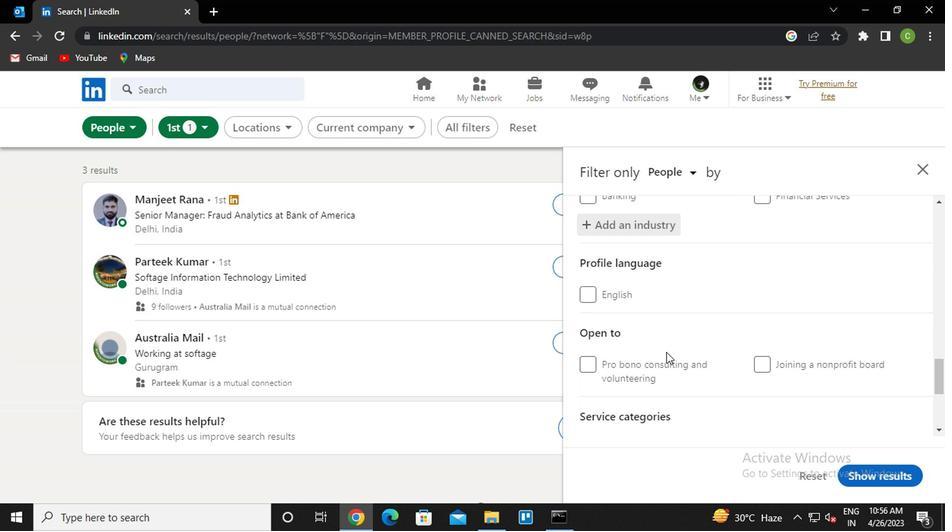 
Action: Mouse moved to (631, 377)
Screenshot: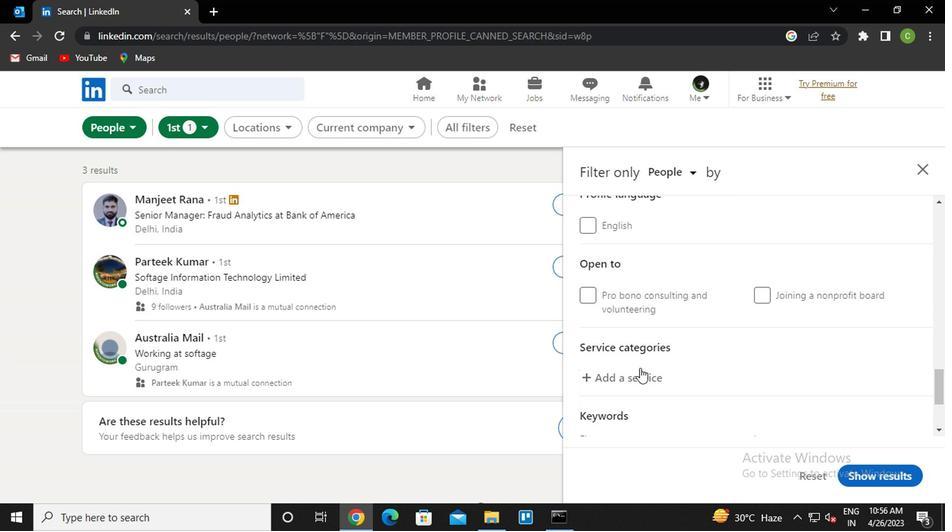 
Action: Mouse pressed left at (631, 377)
Screenshot: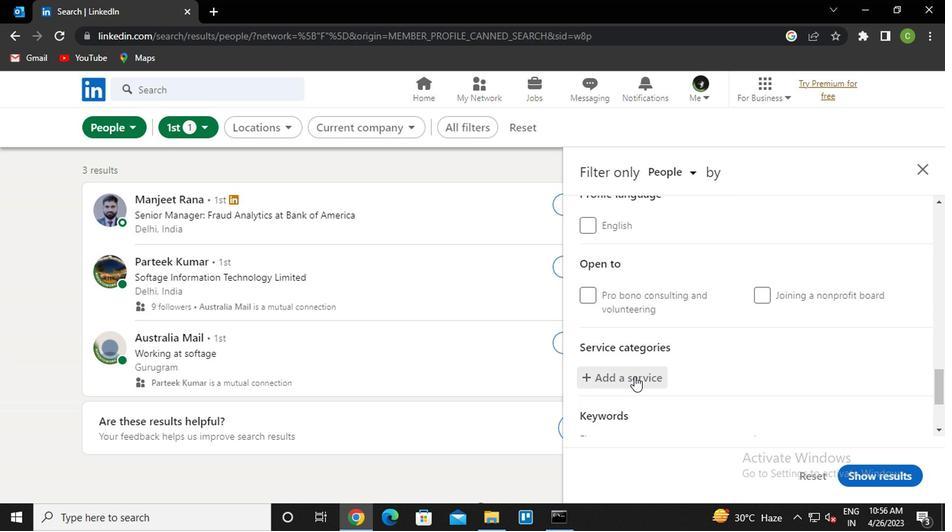 
Action: Mouse moved to (630, 377)
Screenshot: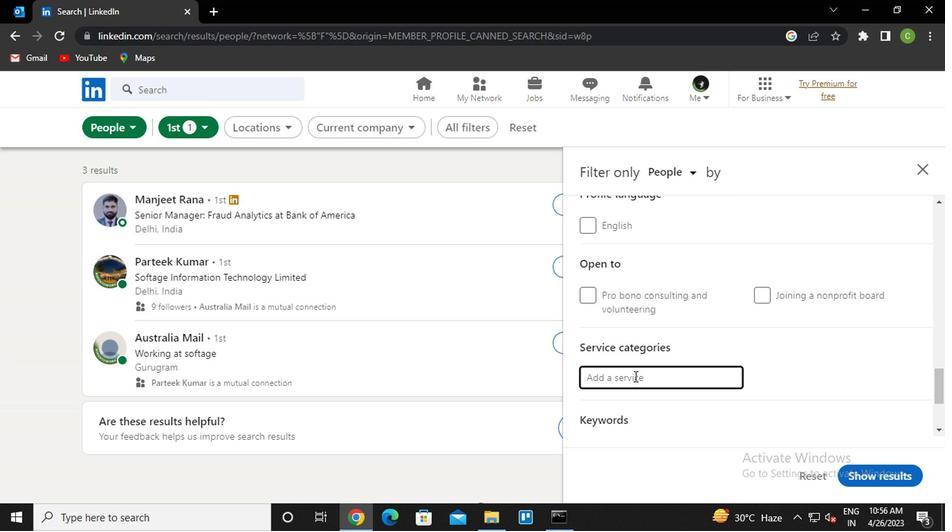 
Action: Key pressed <Key.caps_lock>p<Key.caps_lock>r<Key.backspace>ersonal<Key.down><Key.down><Key.enter>
Screenshot: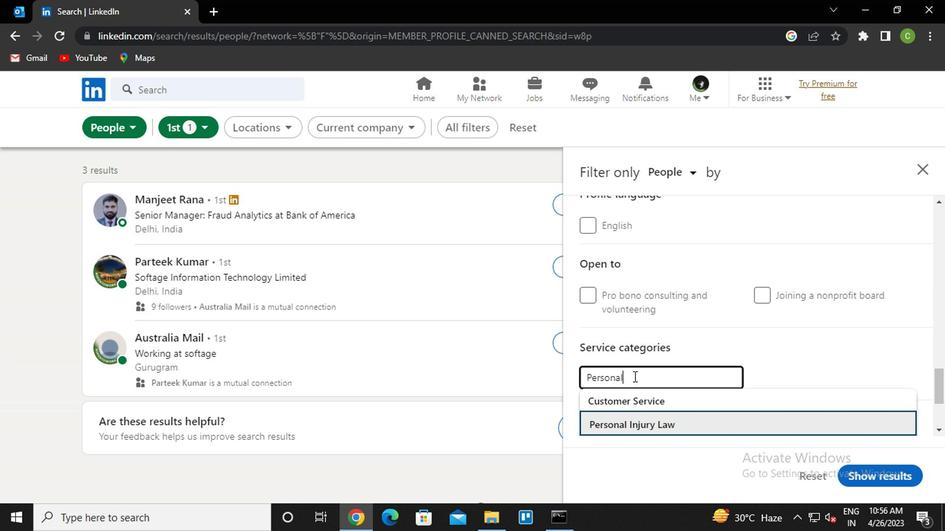 
Action: Mouse moved to (629, 378)
Screenshot: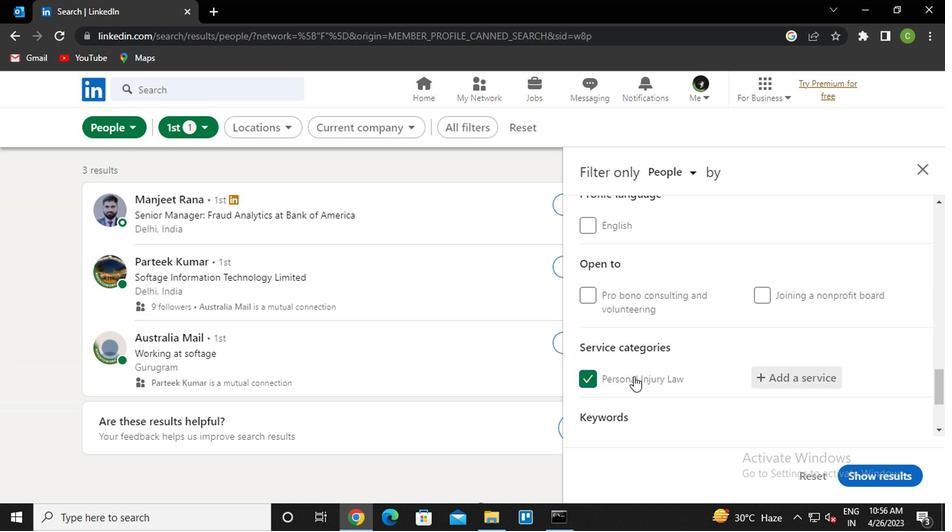 
Action: Mouse scrolled (629, 377) with delta (0, 0)
Screenshot: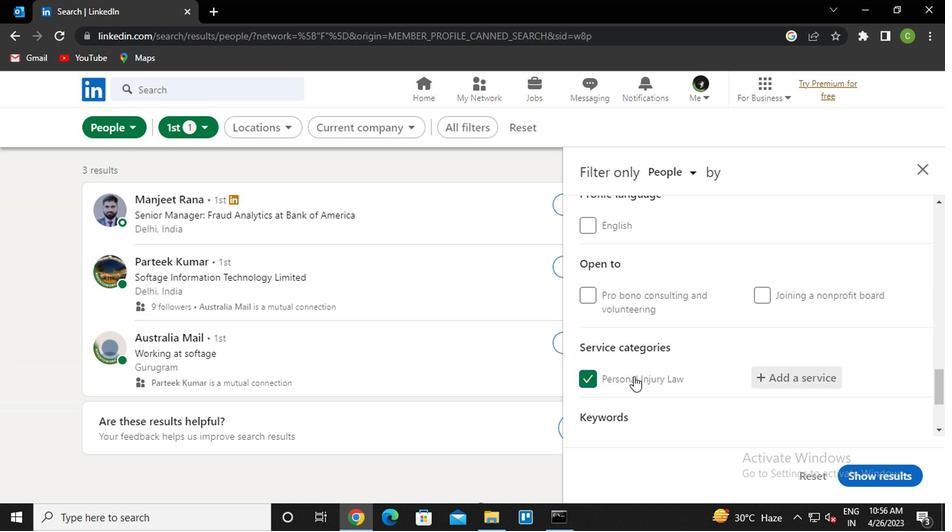 
Action: Mouse scrolled (629, 377) with delta (0, 0)
Screenshot: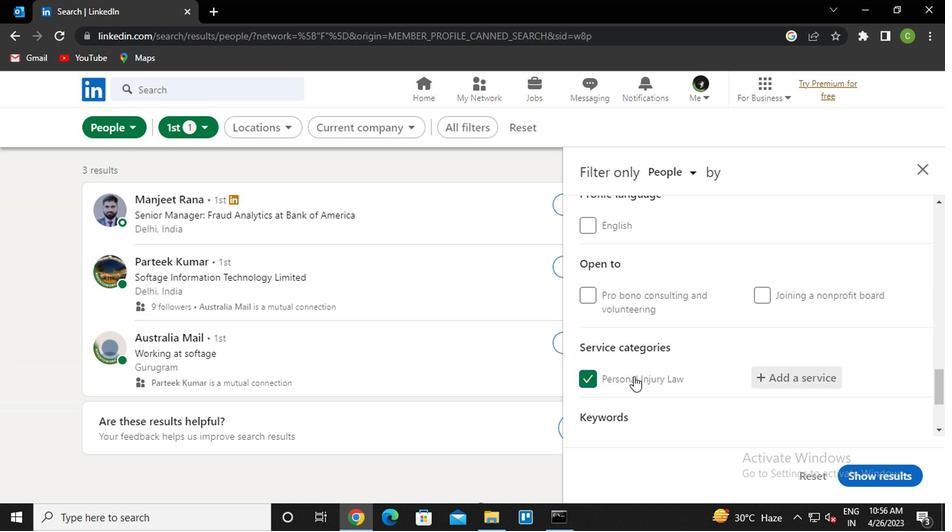 
Action: Mouse moved to (648, 369)
Screenshot: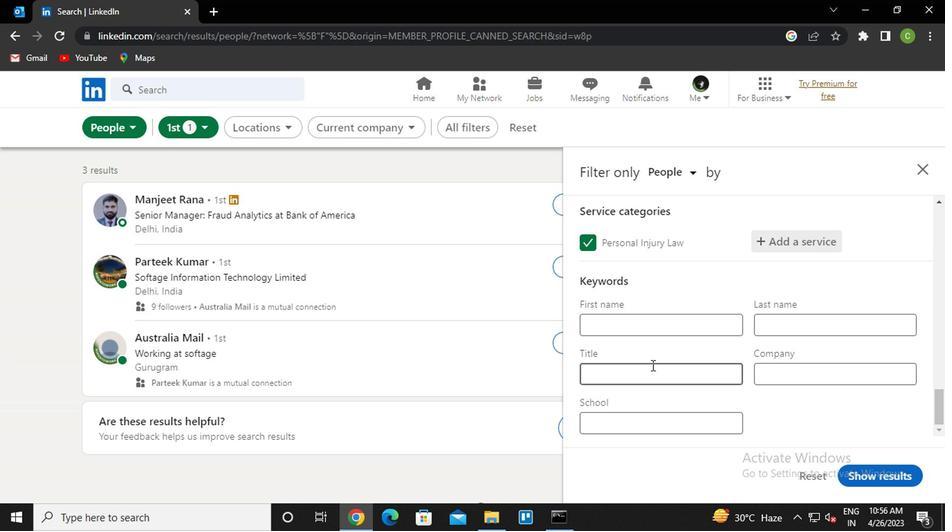 
Action: Mouse pressed left at (648, 369)
Screenshot: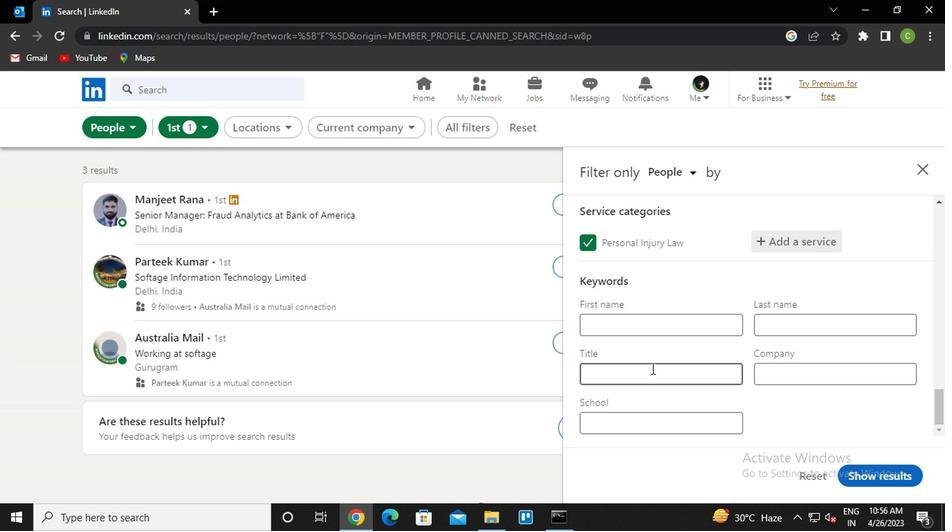 
Action: Key pressed <Key.caps_lock>m<Key.caps_lock>eeting<Key.space><Key.caps_lock><Key.caps_lock><Key.caps_lock>p<Key.caps_lock>lanner
Screenshot: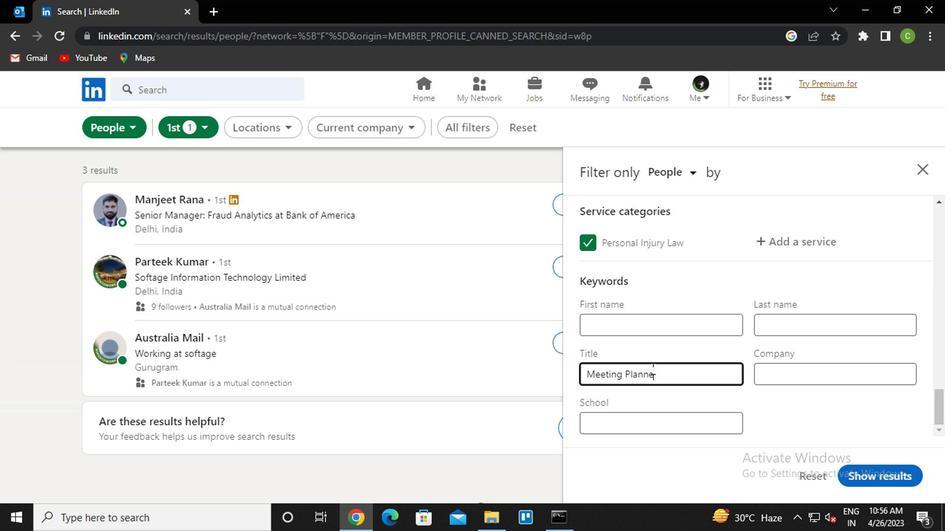 
Action: Mouse moved to (856, 469)
Screenshot: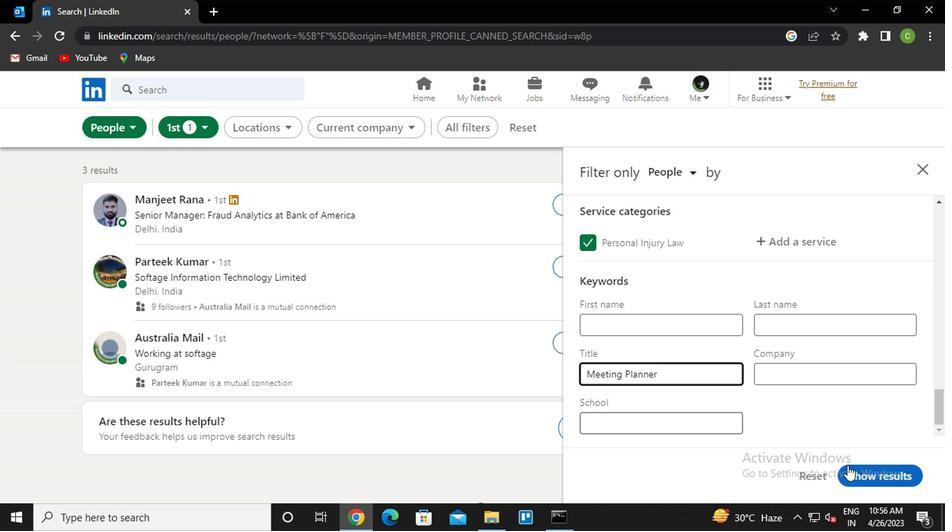 
Action: Mouse pressed left at (856, 469)
Screenshot: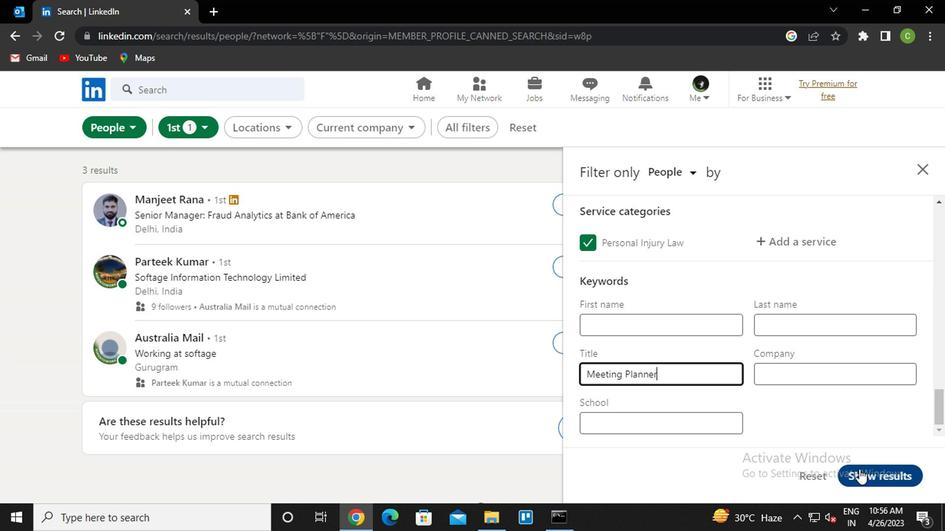 
Action: Mouse moved to (582, 439)
Screenshot: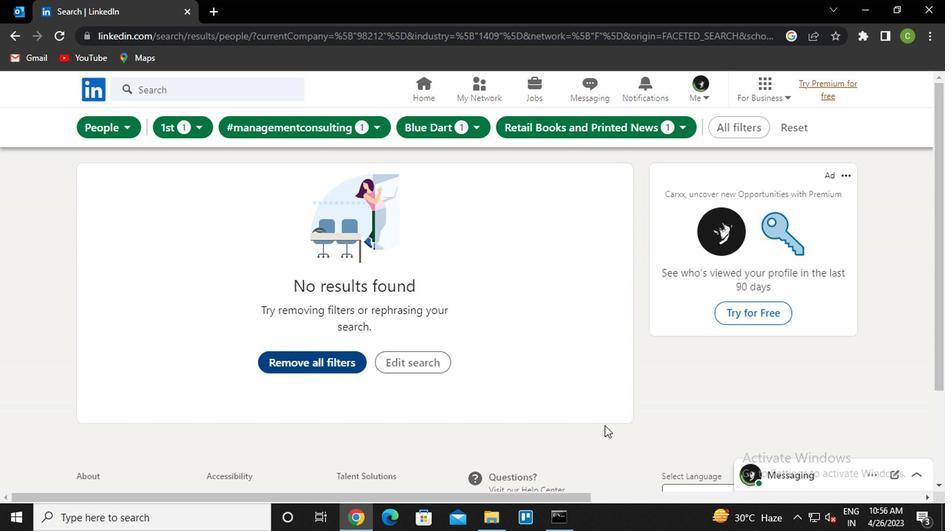 
